 Task: Enable the topics to organize your records and discover knowledgeable people
Action: Mouse scrolled (389, 217) with delta (0, 0)
Screenshot: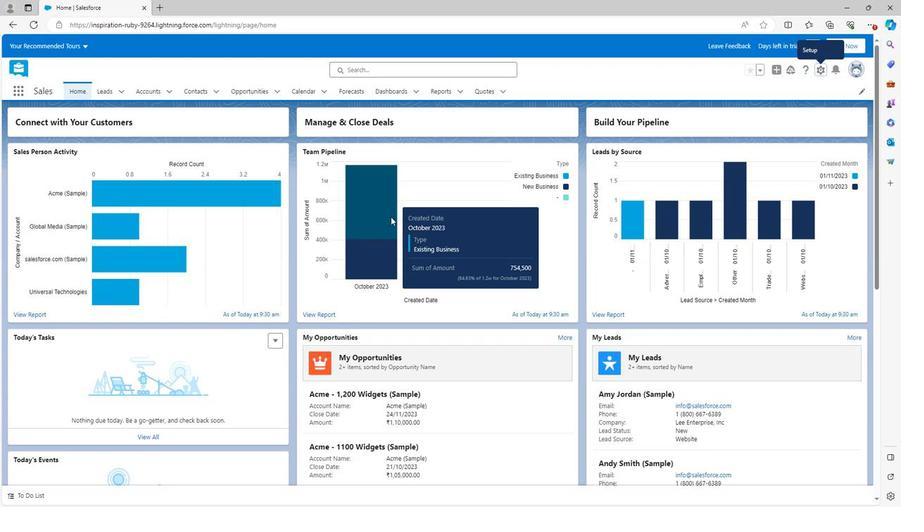 
Action: Mouse moved to (389, 218)
Screenshot: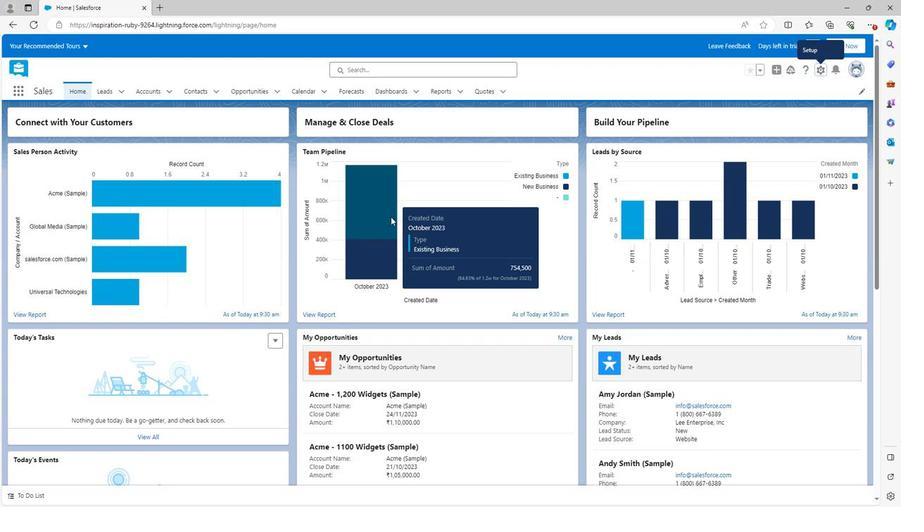 
Action: Mouse scrolled (389, 218) with delta (0, 0)
Screenshot: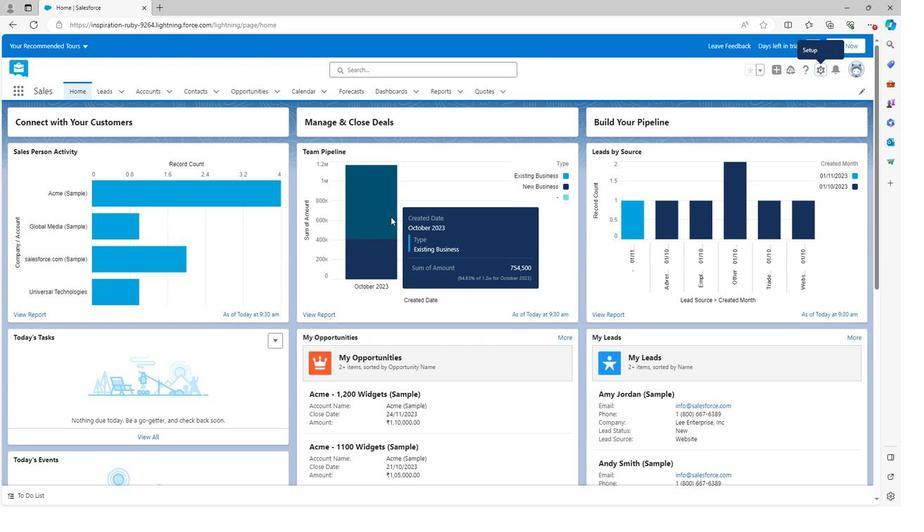 
Action: Mouse moved to (389, 219)
Screenshot: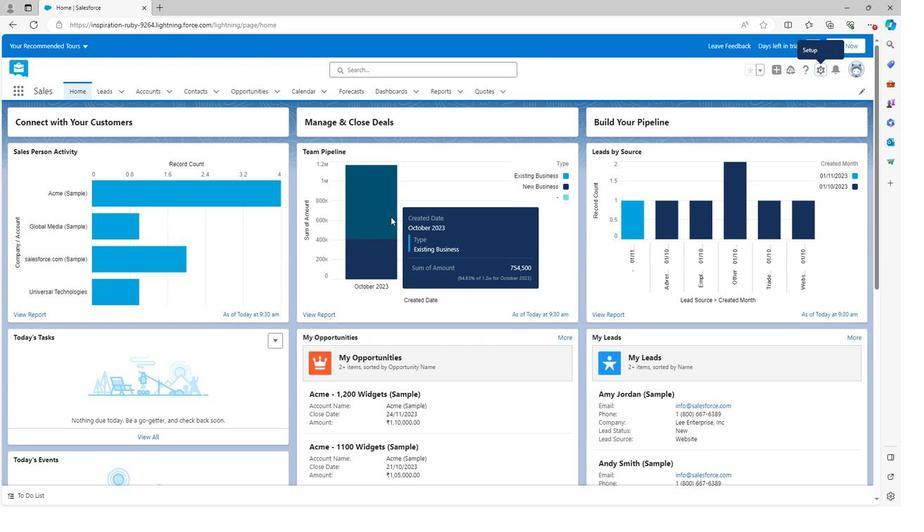 
Action: Mouse scrolled (389, 219) with delta (0, 0)
Screenshot: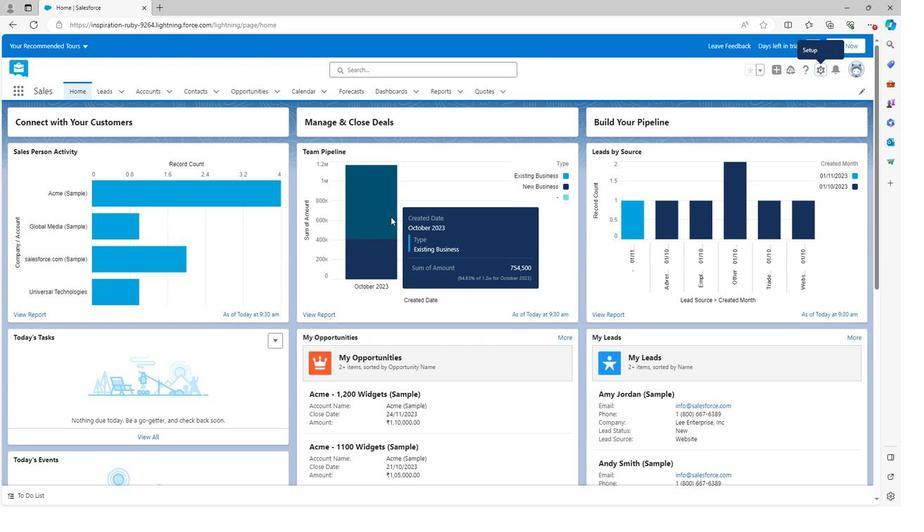 
Action: Mouse scrolled (389, 219) with delta (0, 0)
Screenshot: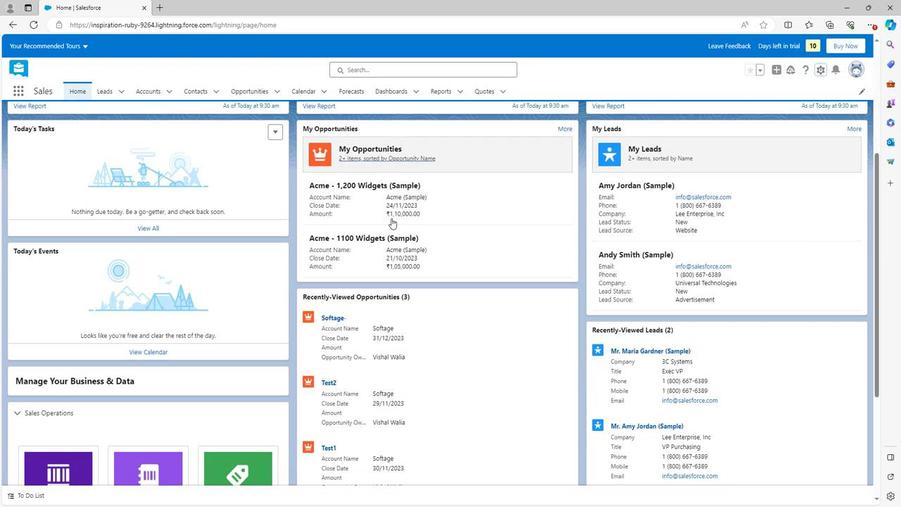 
Action: Mouse scrolled (389, 219) with delta (0, 0)
Screenshot: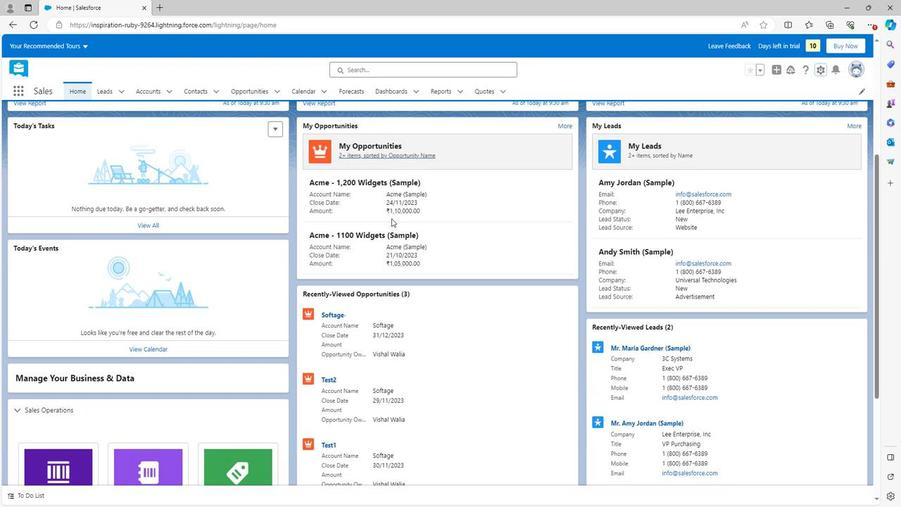 
Action: Mouse scrolled (389, 219) with delta (0, 0)
Screenshot: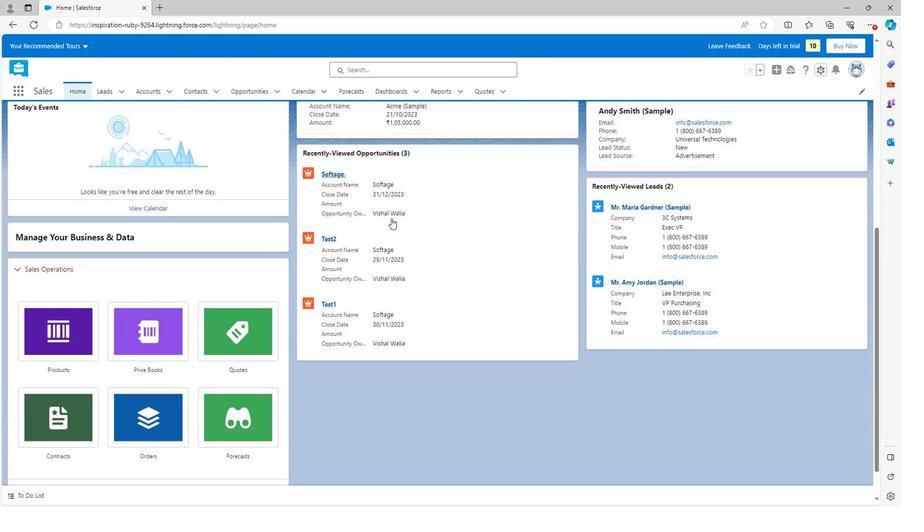 
Action: Mouse scrolled (389, 219) with delta (0, 0)
Screenshot: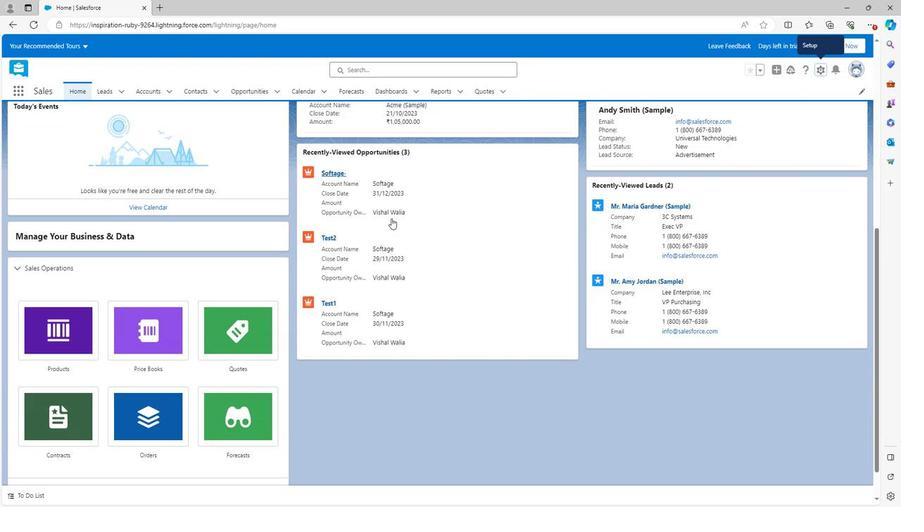 
Action: Mouse scrolled (389, 219) with delta (0, 0)
Screenshot: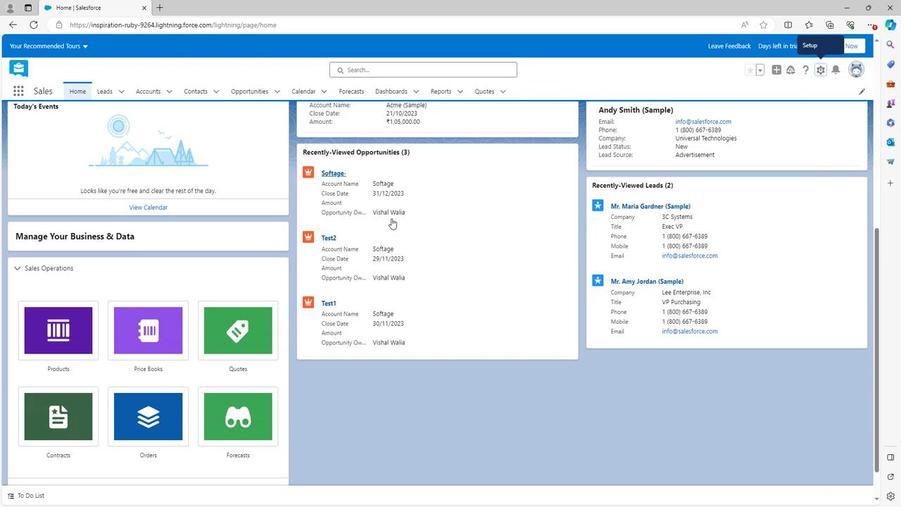 
Action: Mouse scrolled (389, 219) with delta (0, 0)
Screenshot: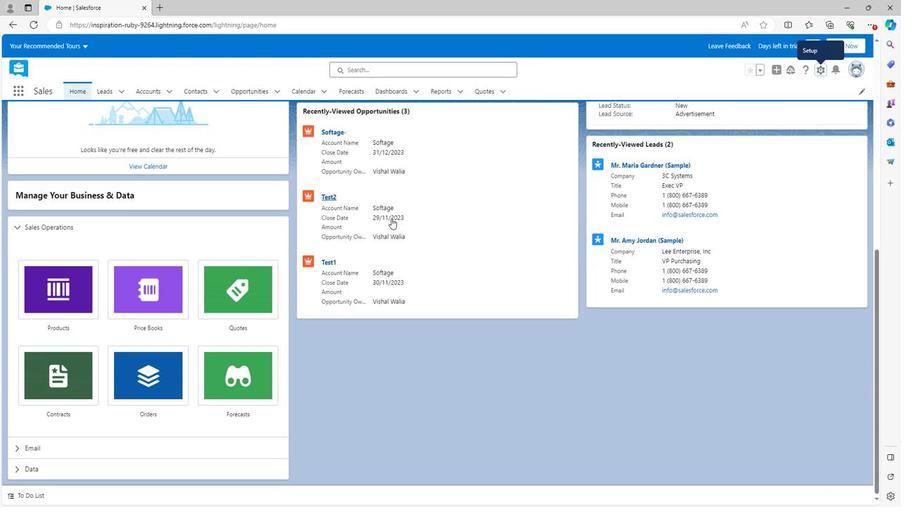 
Action: Mouse scrolled (389, 219) with delta (0, 0)
Screenshot: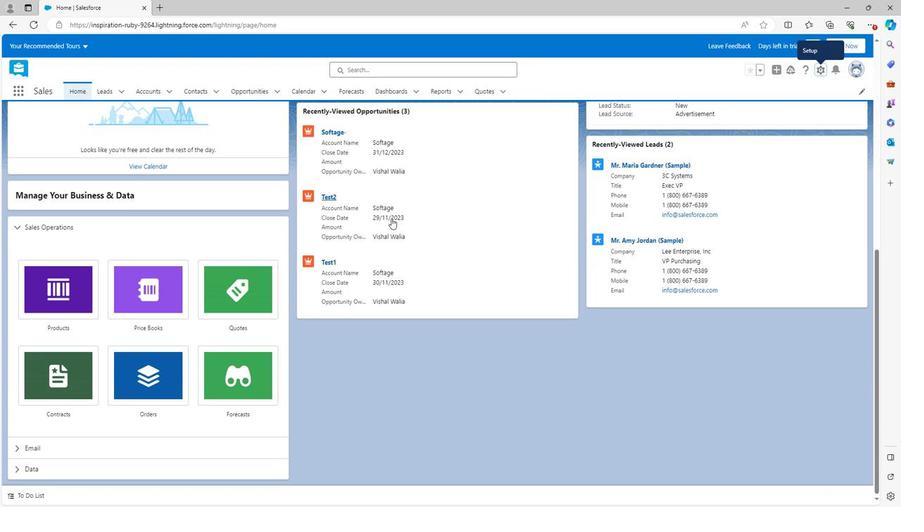 
Action: Mouse scrolled (389, 219) with delta (0, 0)
Screenshot: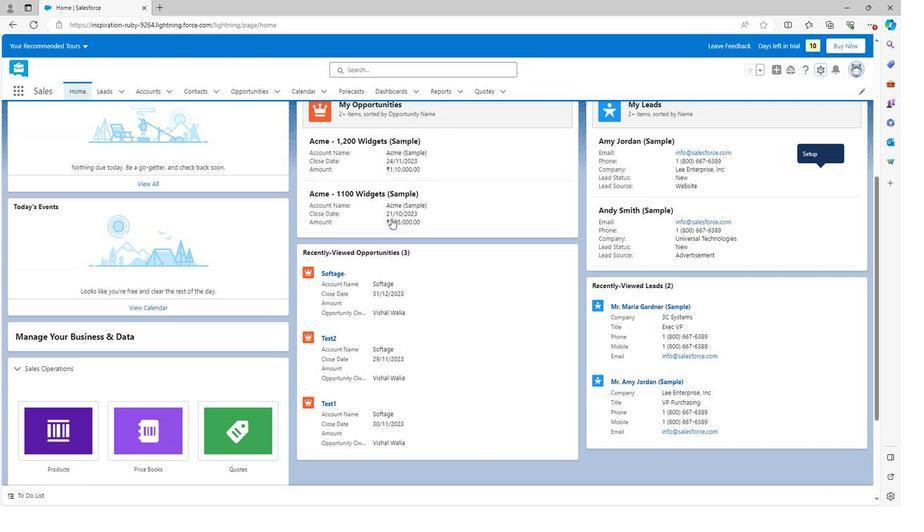 
Action: Mouse scrolled (389, 219) with delta (0, 0)
Screenshot: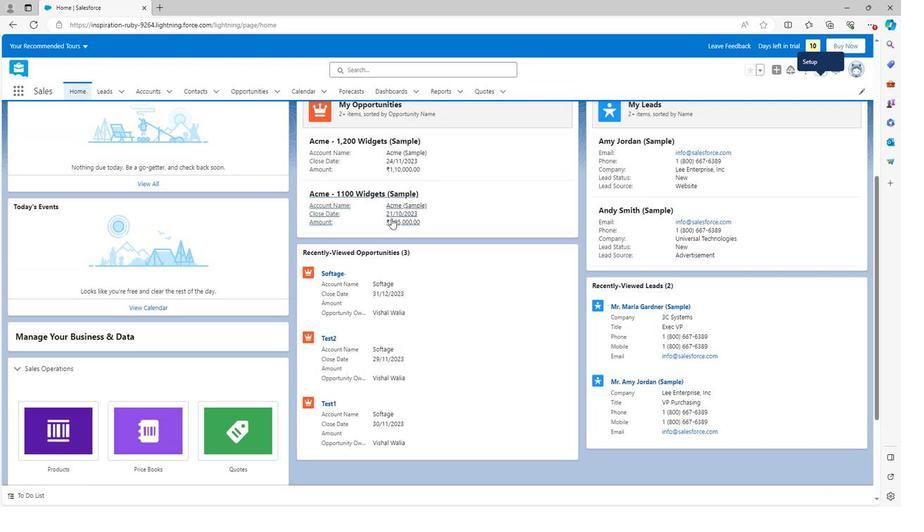 
Action: Mouse scrolled (389, 219) with delta (0, 0)
Screenshot: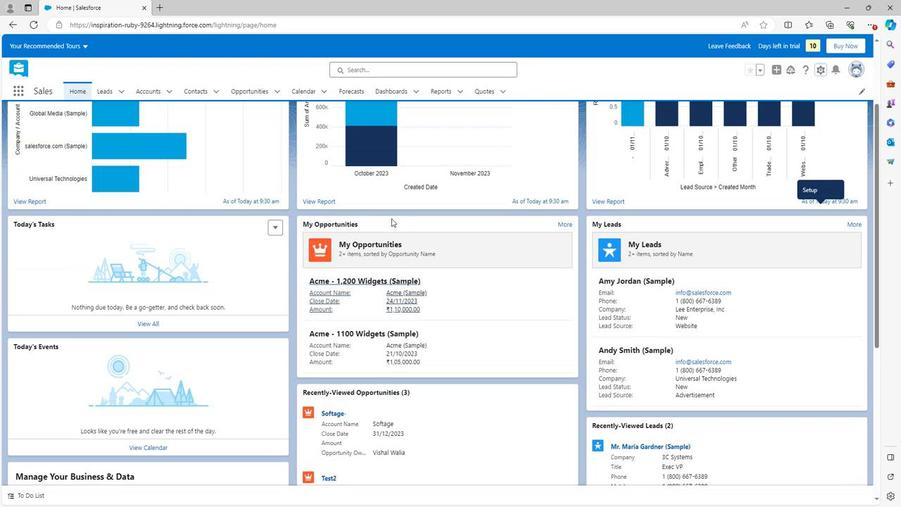 
Action: Mouse scrolled (389, 219) with delta (0, 0)
Screenshot: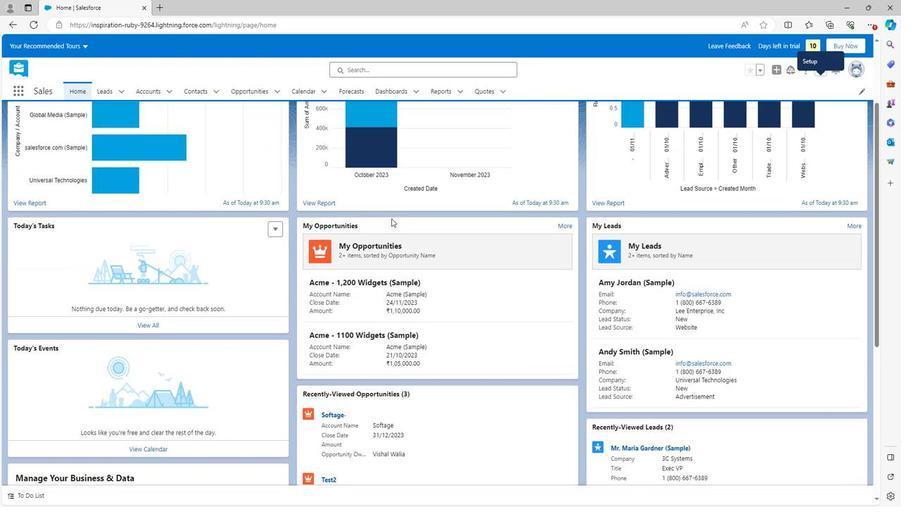 
Action: Mouse scrolled (389, 219) with delta (0, 0)
Screenshot: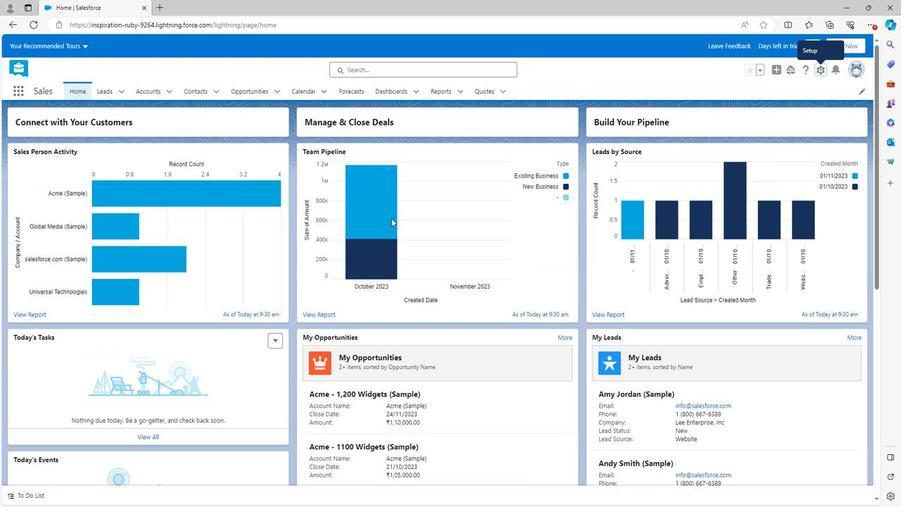 
Action: Mouse scrolled (389, 219) with delta (0, 0)
Screenshot: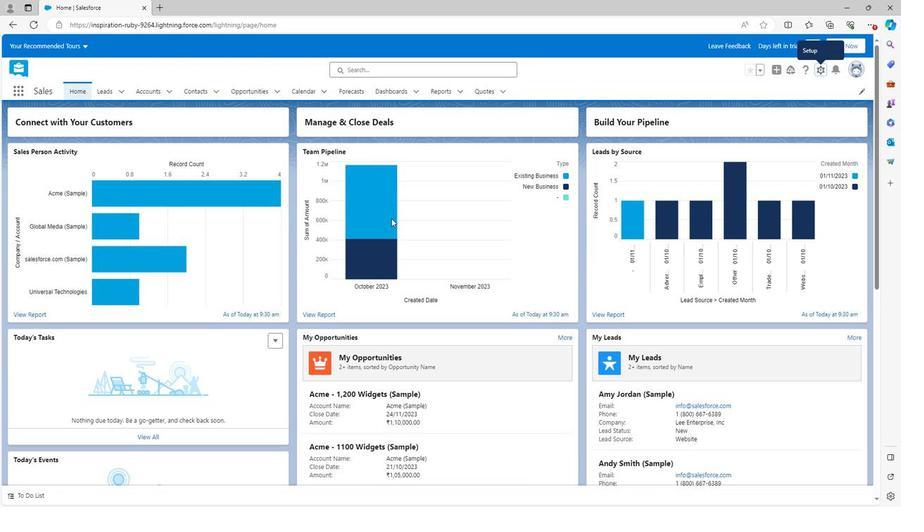 
Action: Mouse scrolled (389, 219) with delta (0, 0)
Screenshot: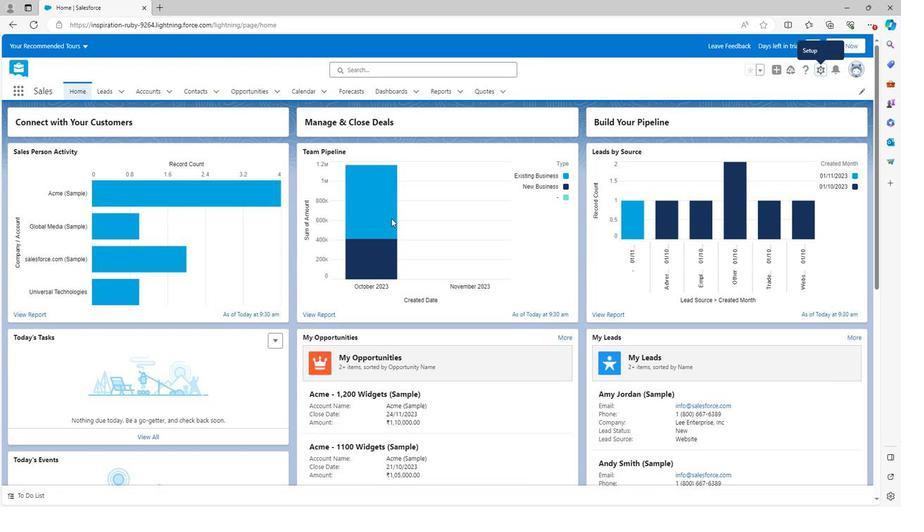 
Action: Mouse moved to (512, 290)
Screenshot: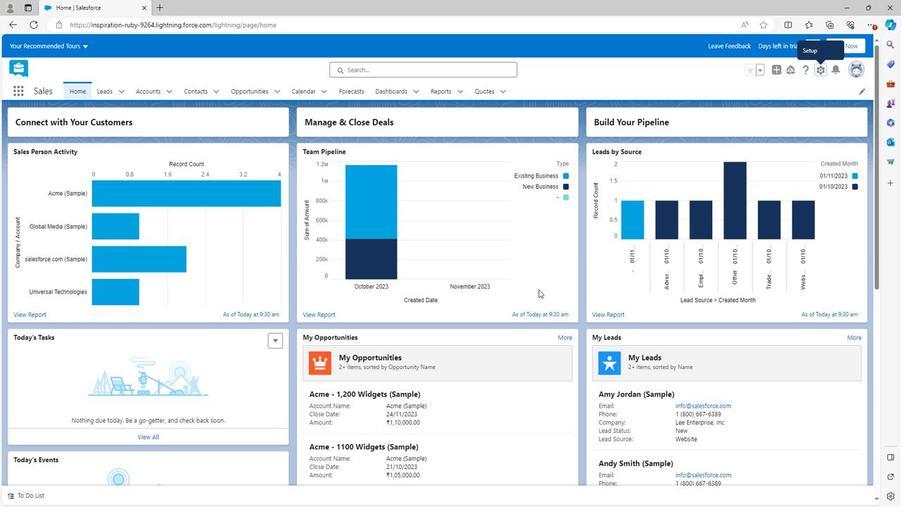 
Action: Mouse scrolled (512, 290) with delta (0, 0)
Screenshot: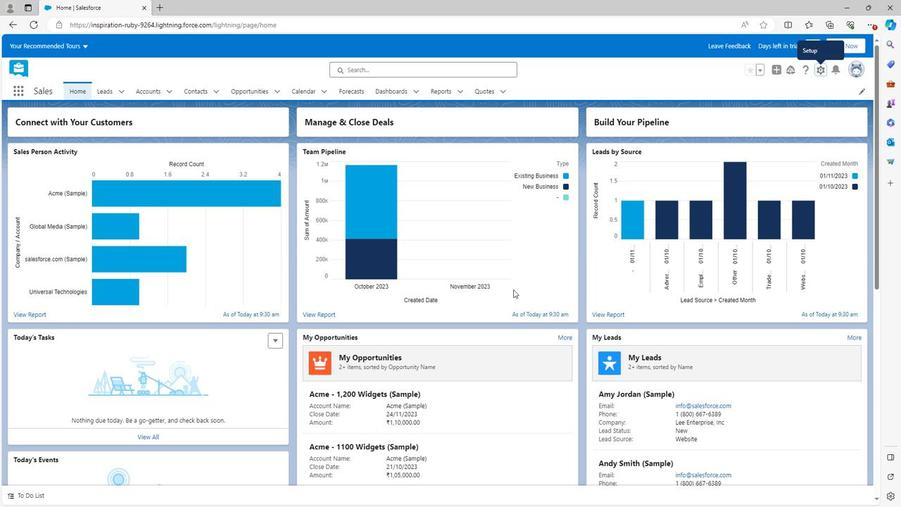 
Action: Mouse moved to (512, 291)
Screenshot: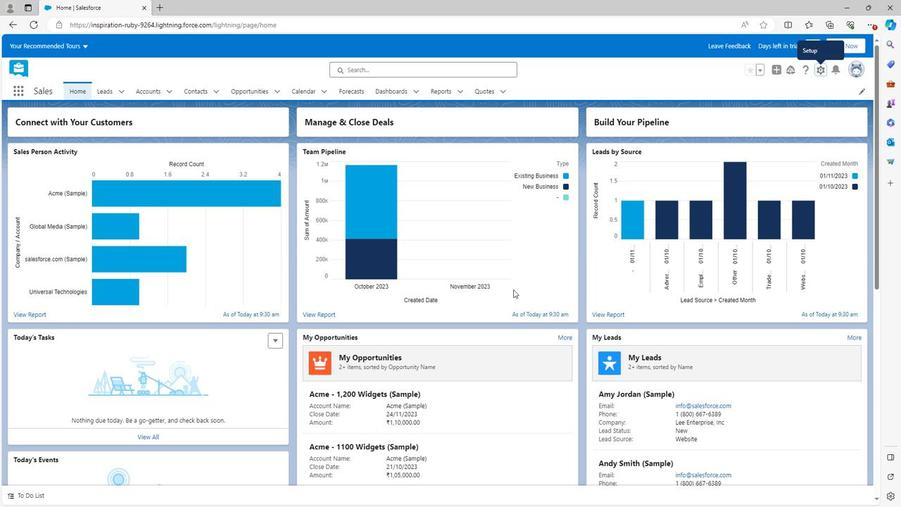 
Action: Mouse scrolled (512, 290) with delta (0, 0)
Screenshot: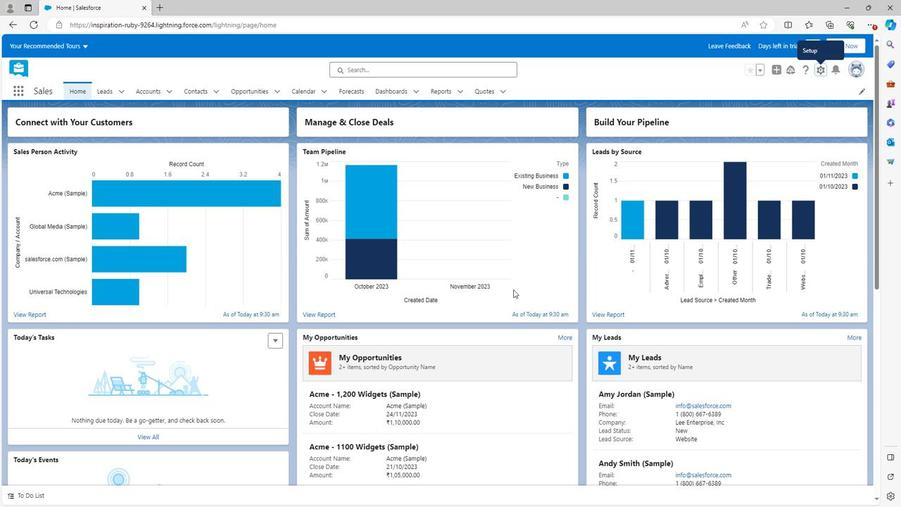 
Action: Mouse moved to (512, 291)
Screenshot: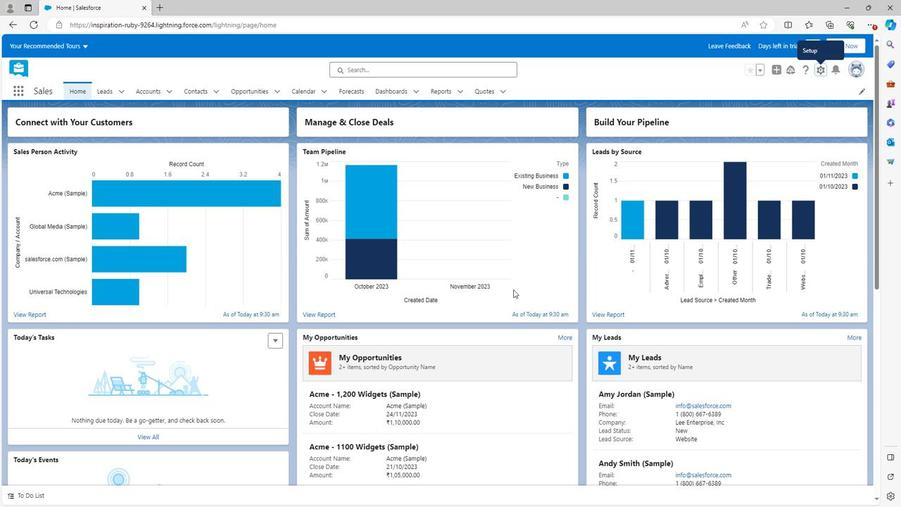 
Action: Mouse scrolled (512, 291) with delta (0, 0)
Screenshot: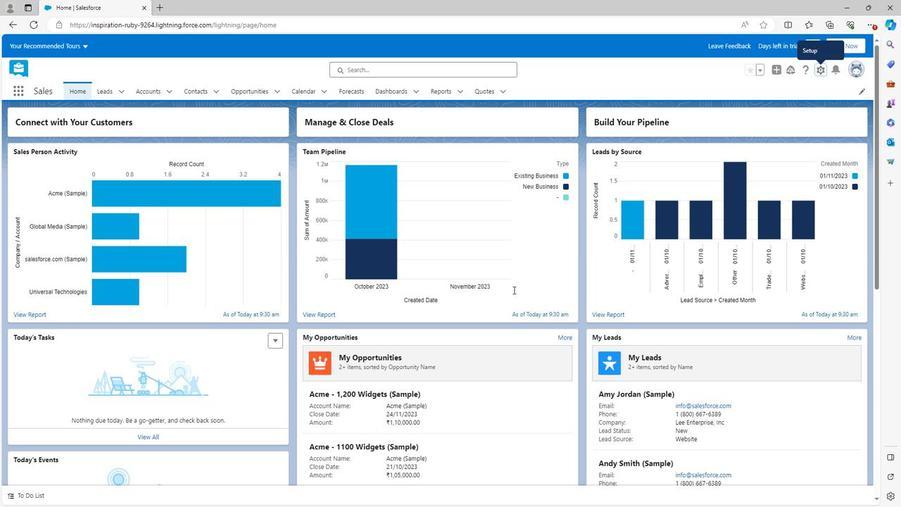 
Action: Mouse moved to (820, 152)
Screenshot: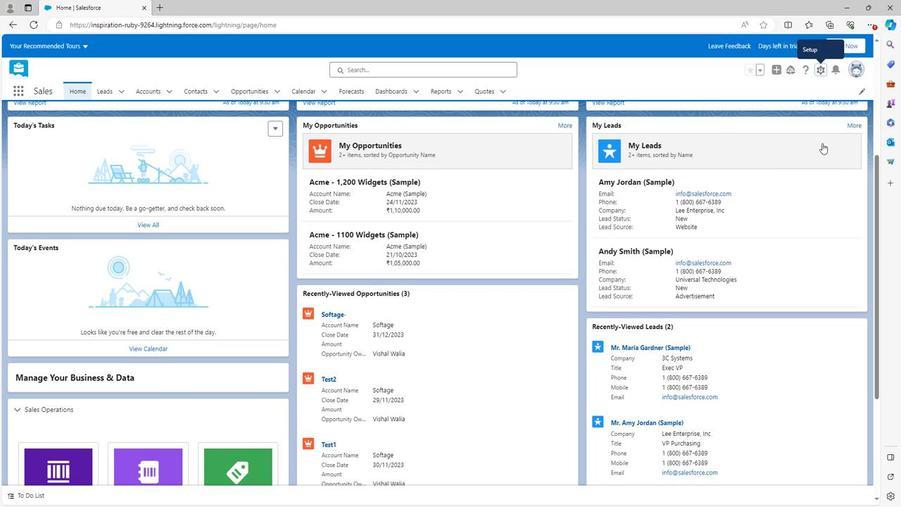 
Action: Mouse scrolled (820, 152) with delta (0, 0)
Screenshot: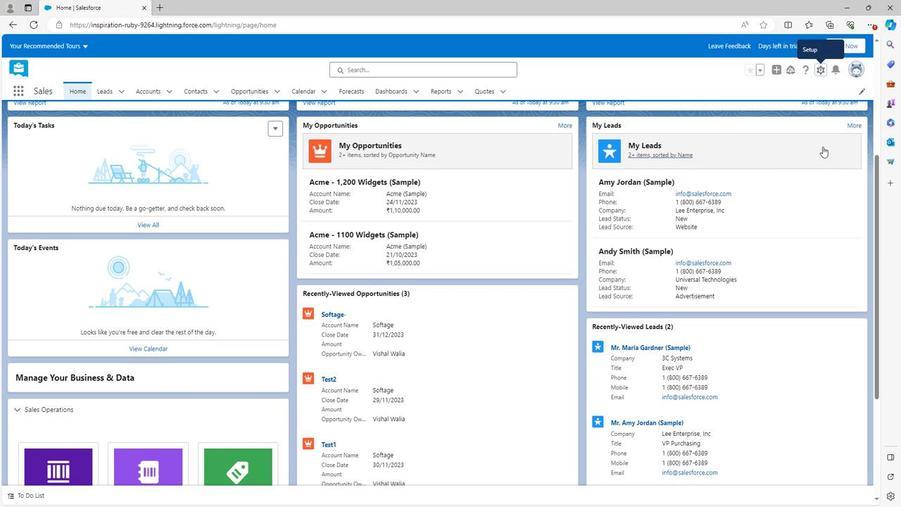 
Action: Mouse scrolled (820, 152) with delta (0, 0)
Screenshot: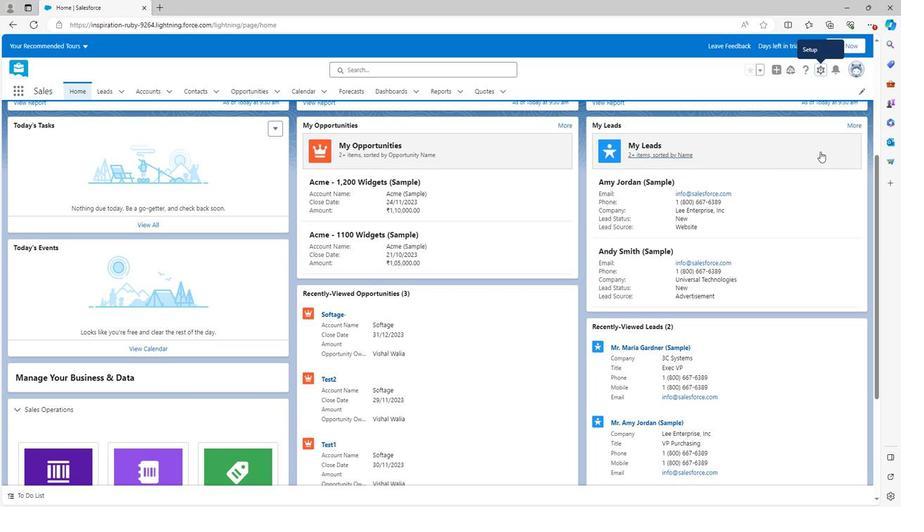 
Action: Mouse moved to (819, 152)
Screenshot: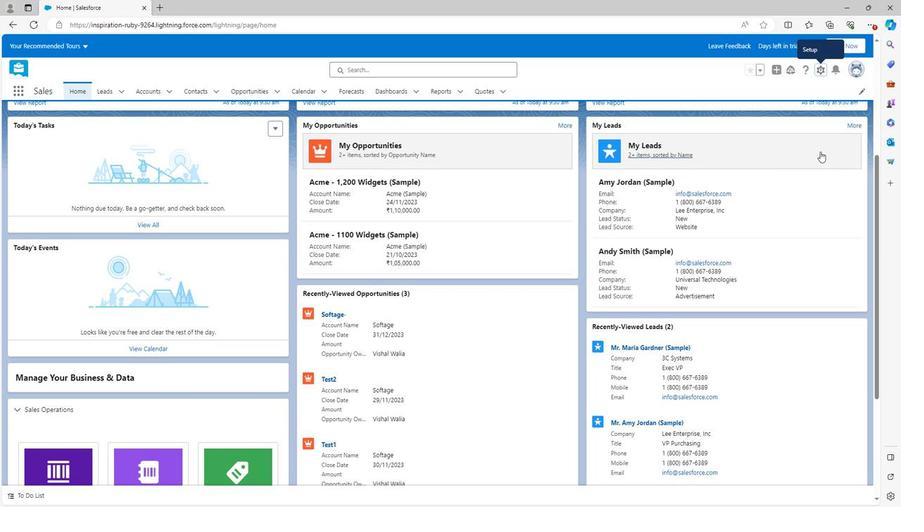
Action: Mouse scrolled (819, 152) with delta (0, 0)
Screenshot: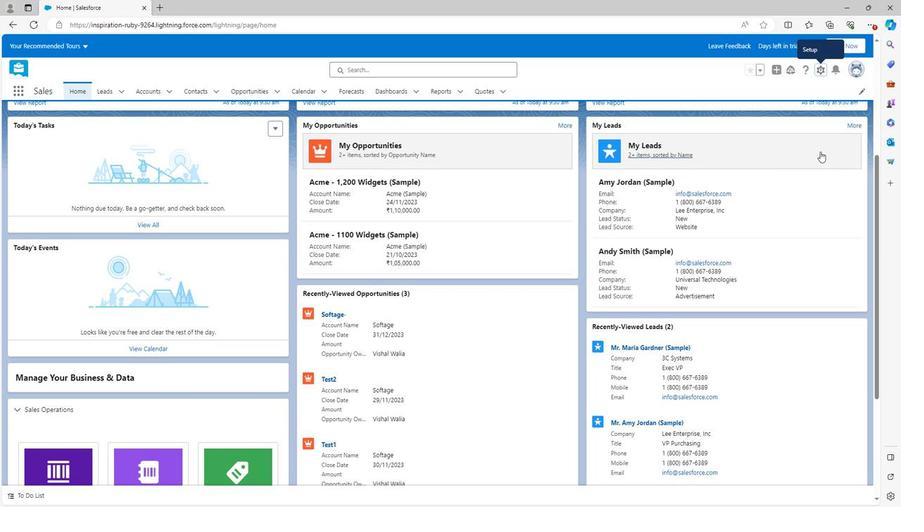 
Action: Mouse moved to (818, 152)
Screenshot: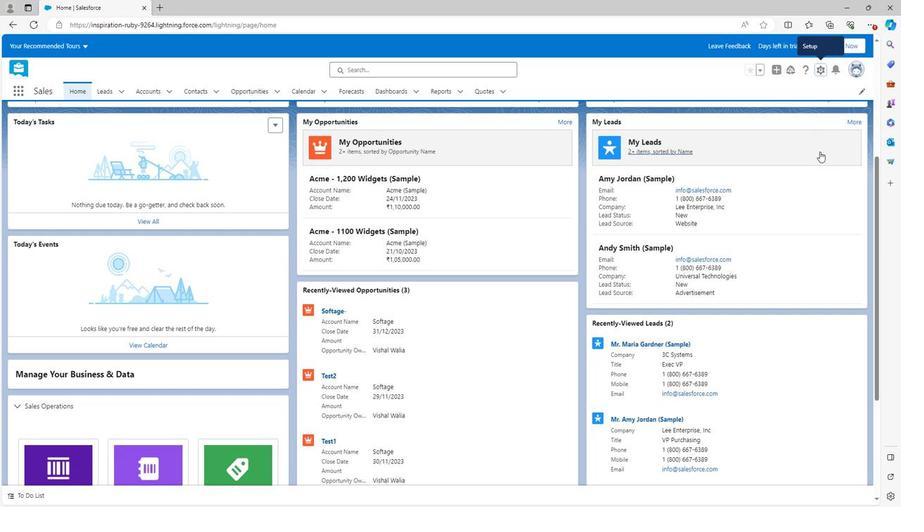 
Action: Mouse scrolled (818, 152) with delta (0, 0)
Screenshot: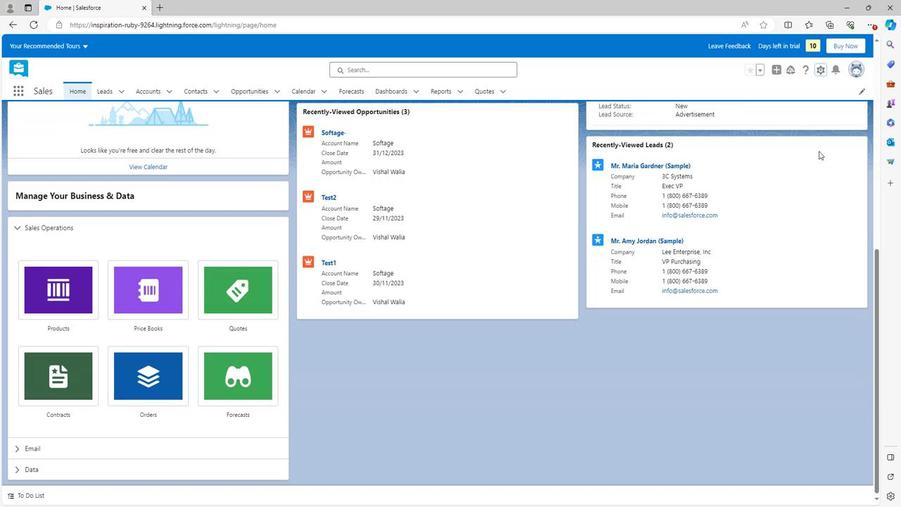 
Action: Mouse scrolled (818, 152) with delta (0, 0)
Screenshot: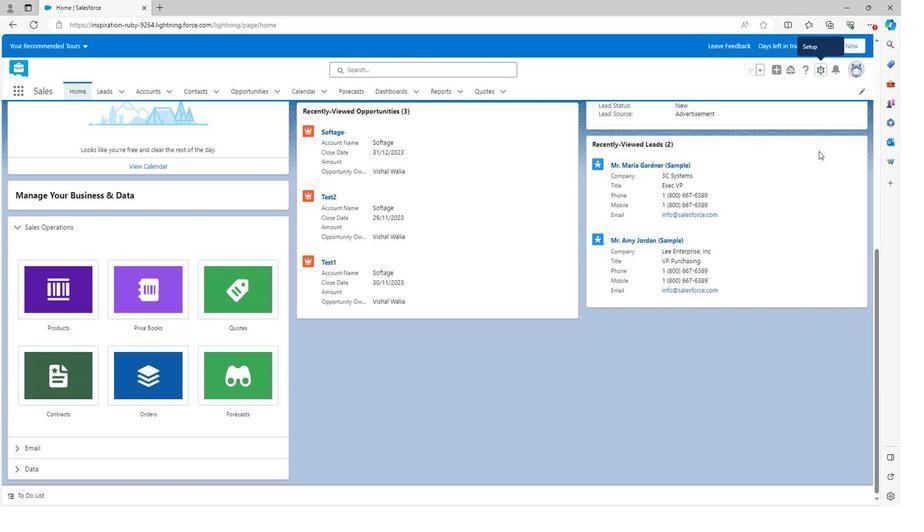 
Action: Mouse scrolled (818, 152) with delta (0, 0)
Screenshot: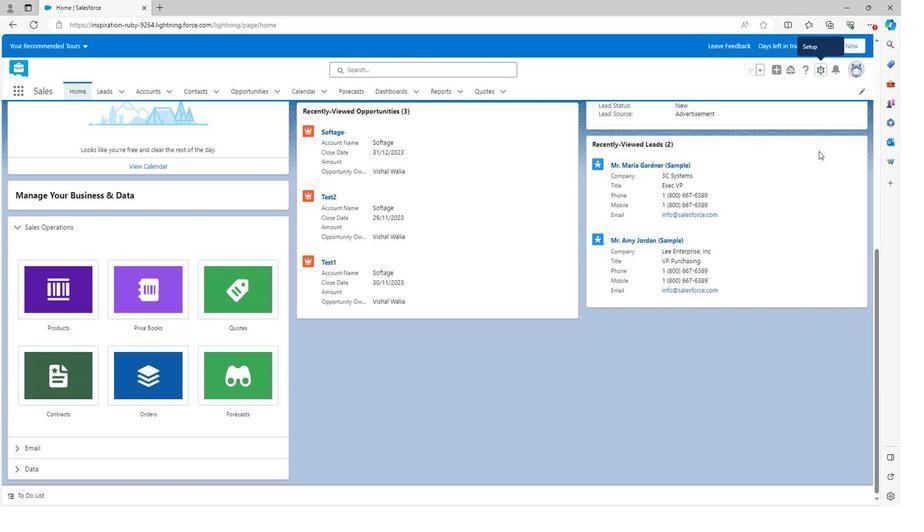 
Action: Mouse scrolled (818, 152) with delta (0, 0)
Screenshot: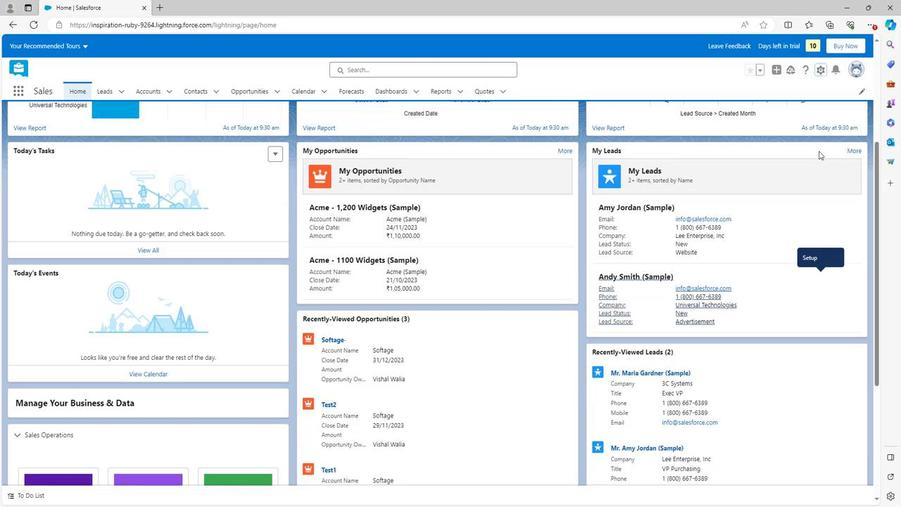 
Action: Mouse scrolled (818, 152) with delta (0, 0)
Screenshot: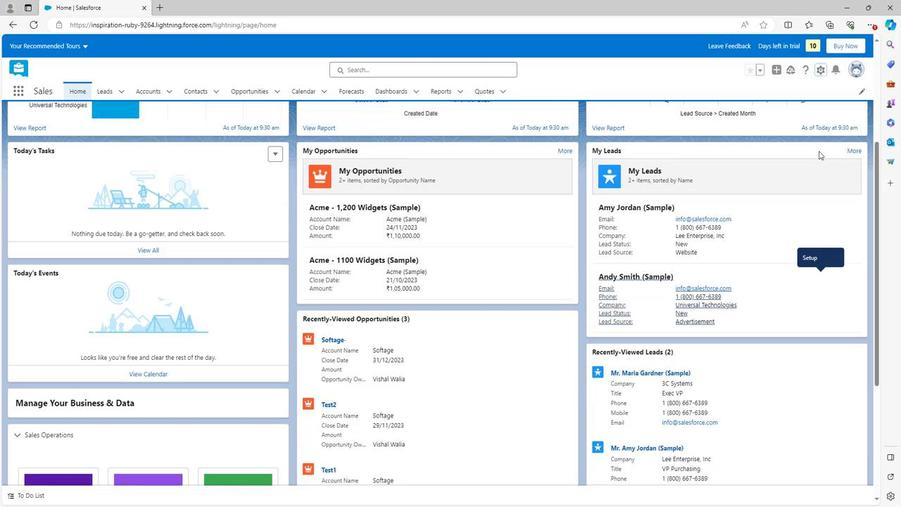 
Action: Mouse moved to (818, 152)
Screenshot: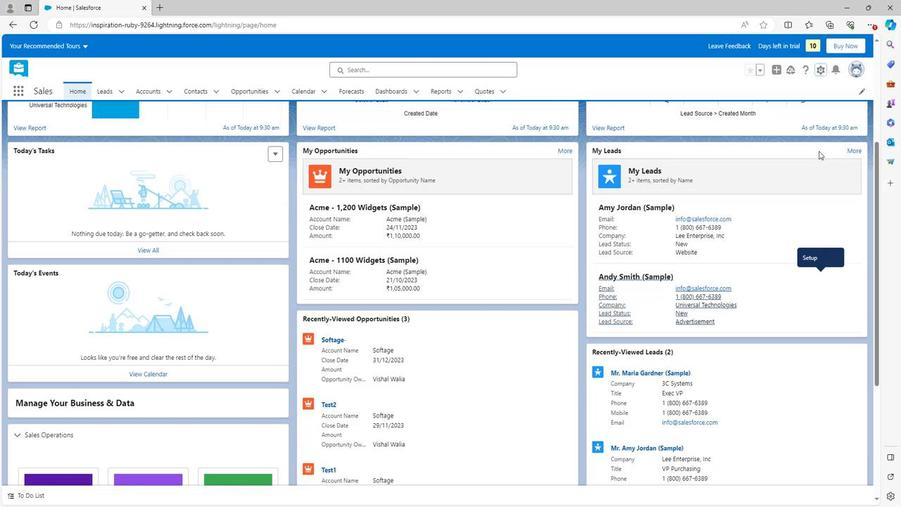 
Action: Mouse scrolled (818, 152) with delta (0, 0)
Screenshot: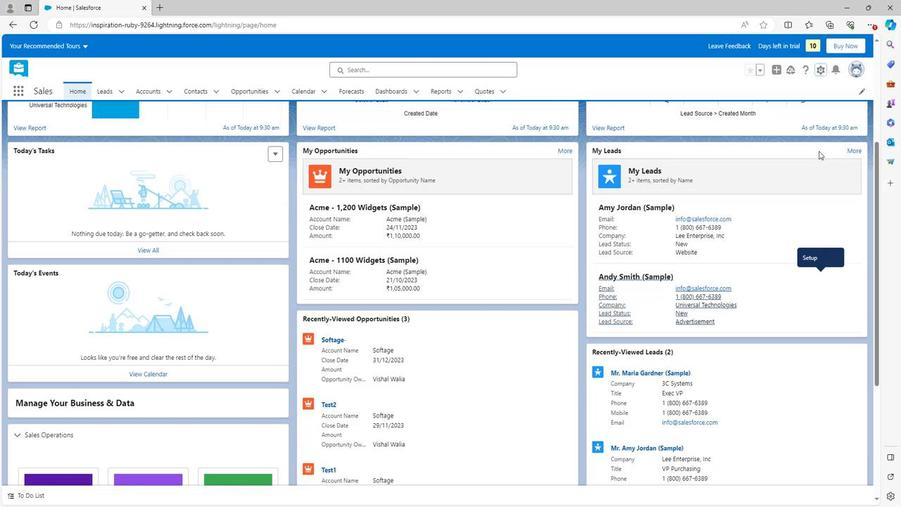 
Action: Mouse moved to (822, 71)
Screenshot: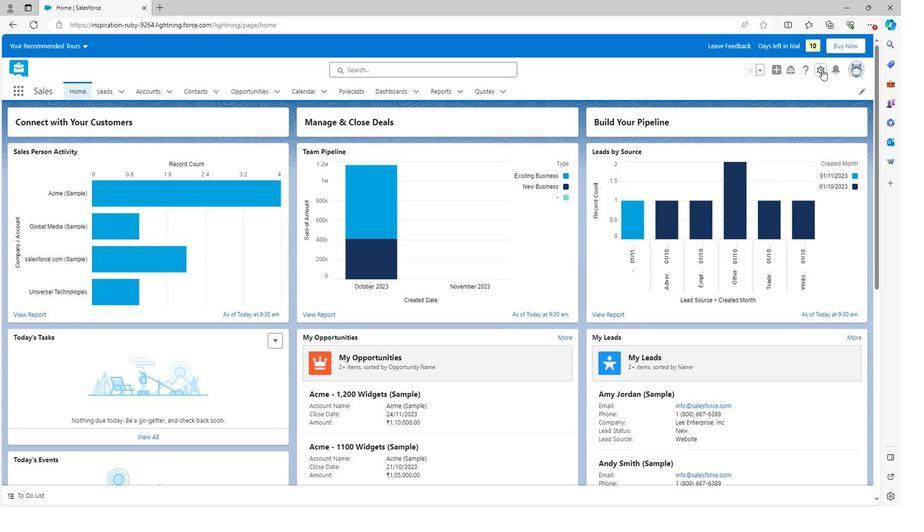 
Action: Mouse pressed left at (822, 71)
Screenshot: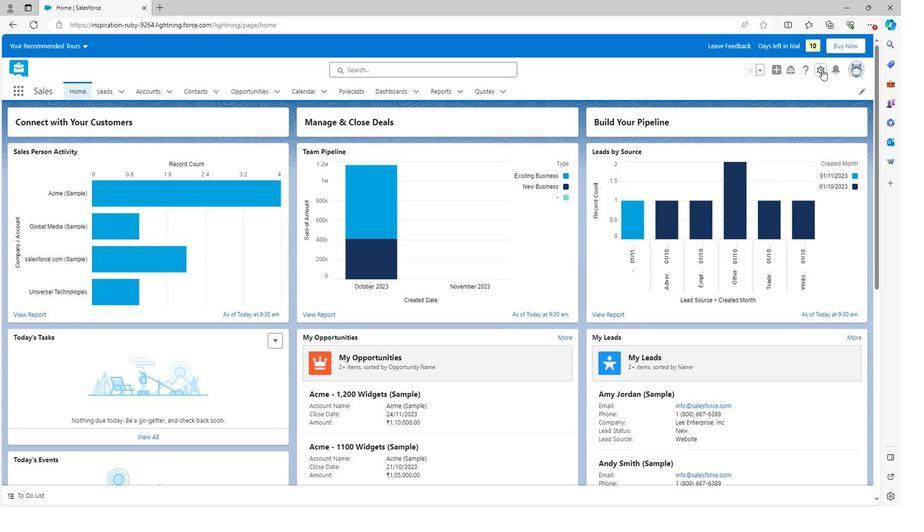 
Action: Mouse moved to (792, 96)
Screenshot: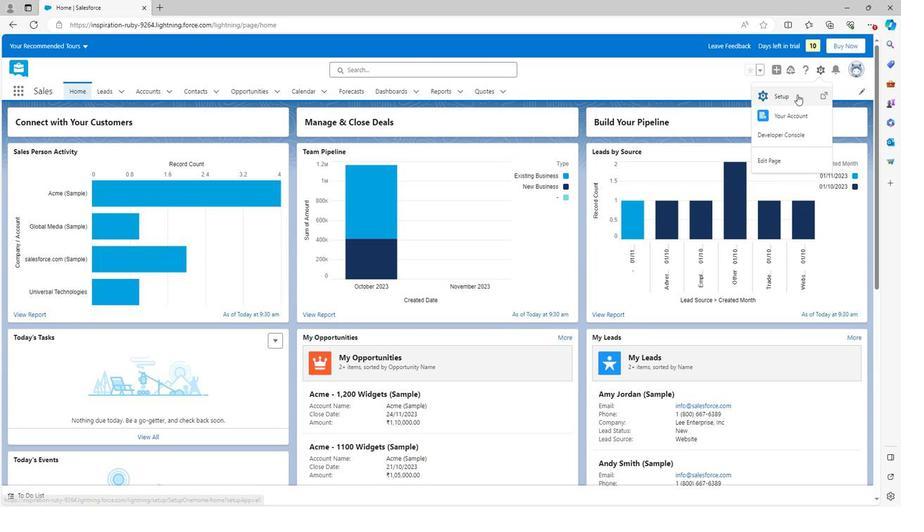 
Action: Mouse pressed left at (792, 96)
Screenshot: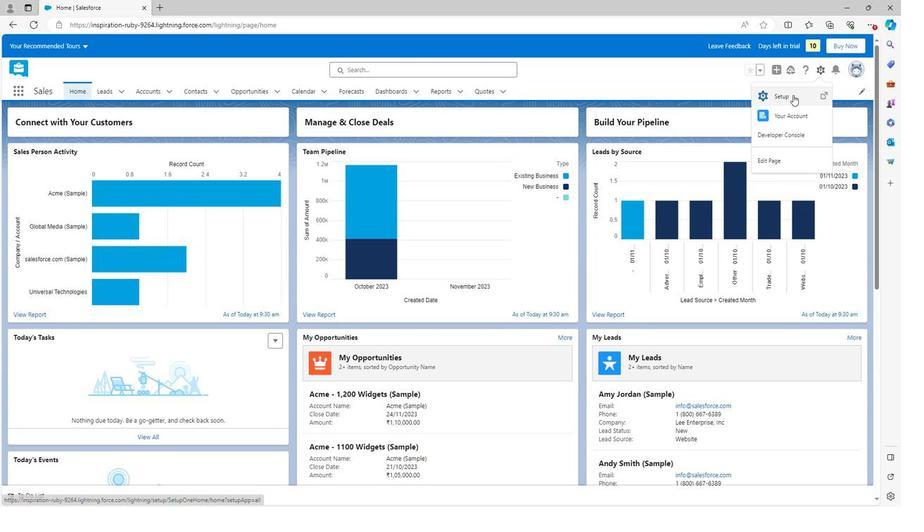 
Action: Mouse moved to (4, 369)
Screenshot: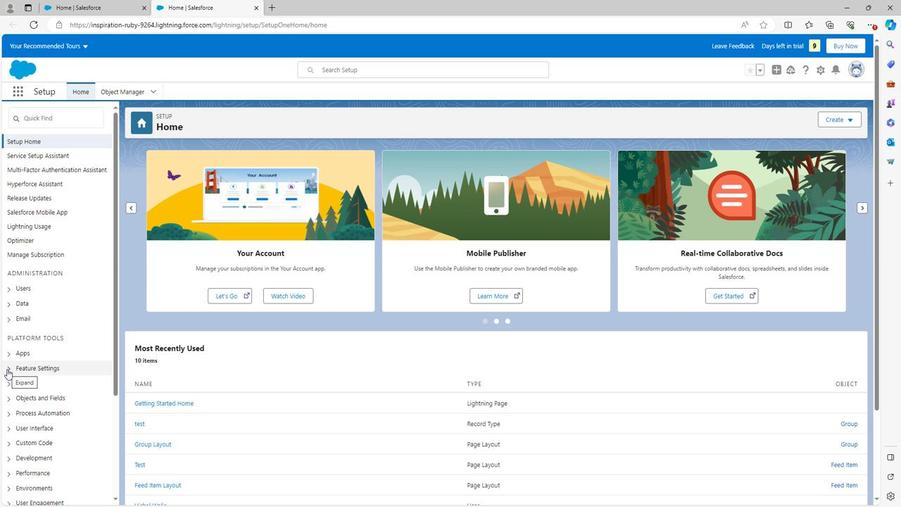 
Action: Mouse pressed left at (4, 369)
Screenshot: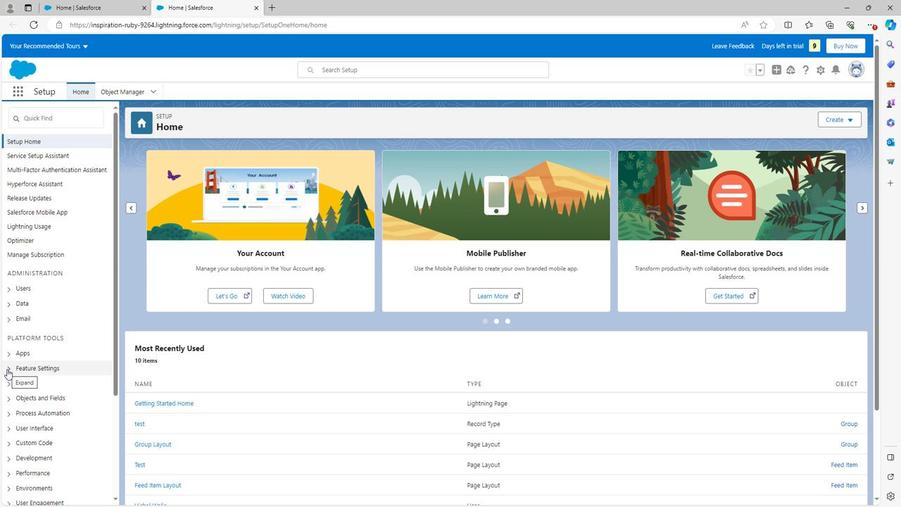 
Action: Mouse moved to (9, 368)
Screenshot: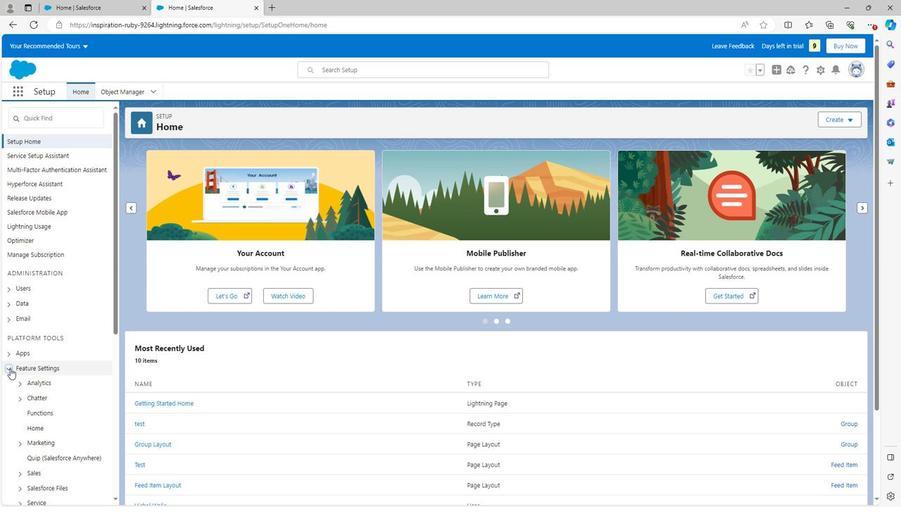 
Action: Mouse scrolled (9, 368) with delta (0, 0)
Screenshot: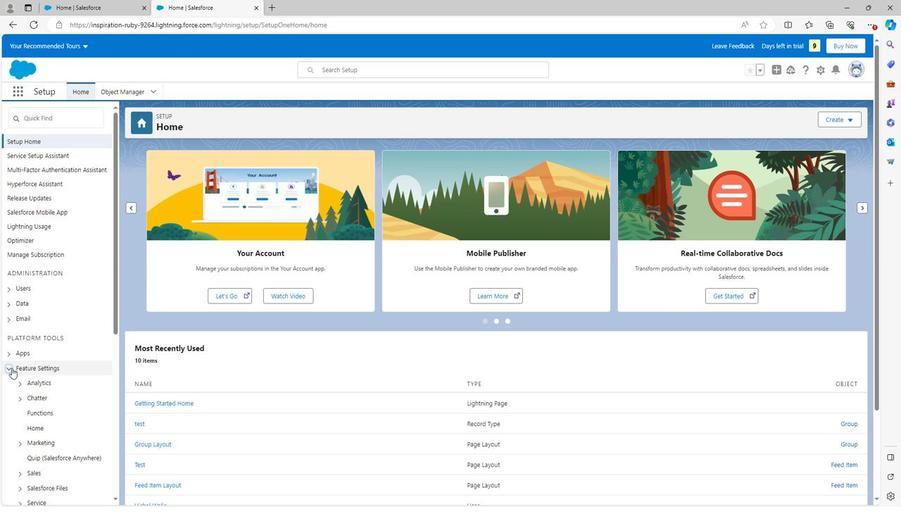 
Action: Mouse scrolled (9, 368) with delta (0, 0)
Screenshot: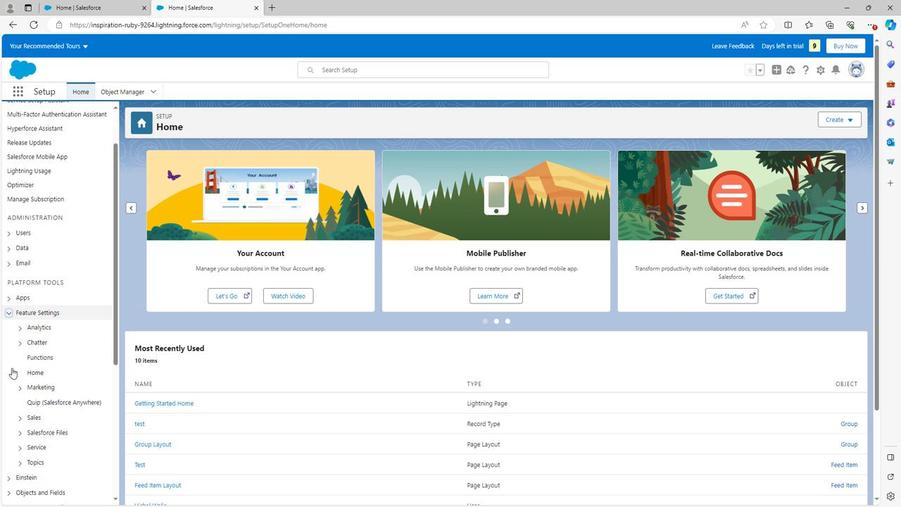 
Action: Mouse scrolled (9, 368) with delta (0, 0)
Screenshot: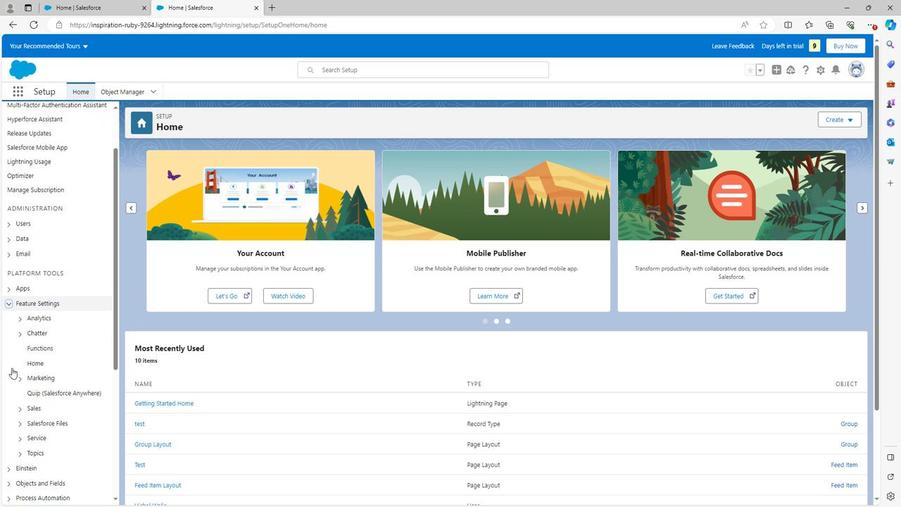 
Action: Mouse moved to (17, 323)
Screenshot: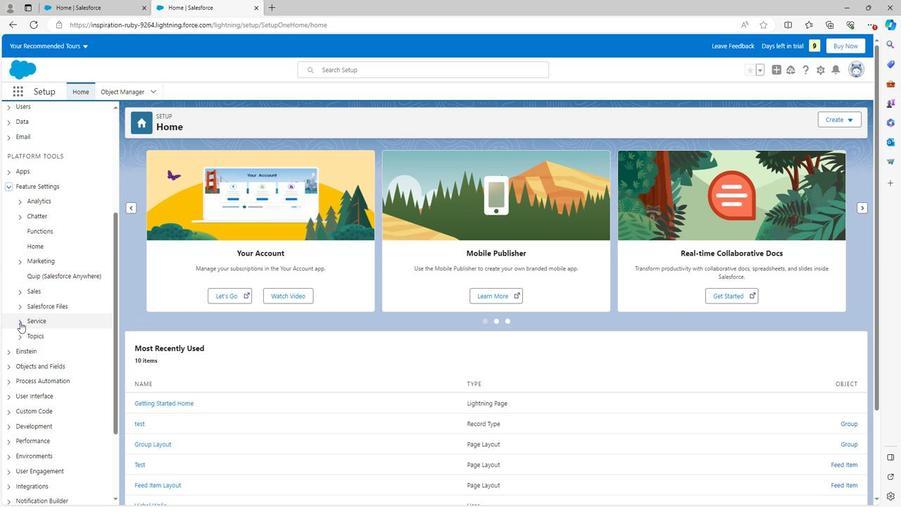 
Action: Mouse pressed left at (17, 323)
Screenshot: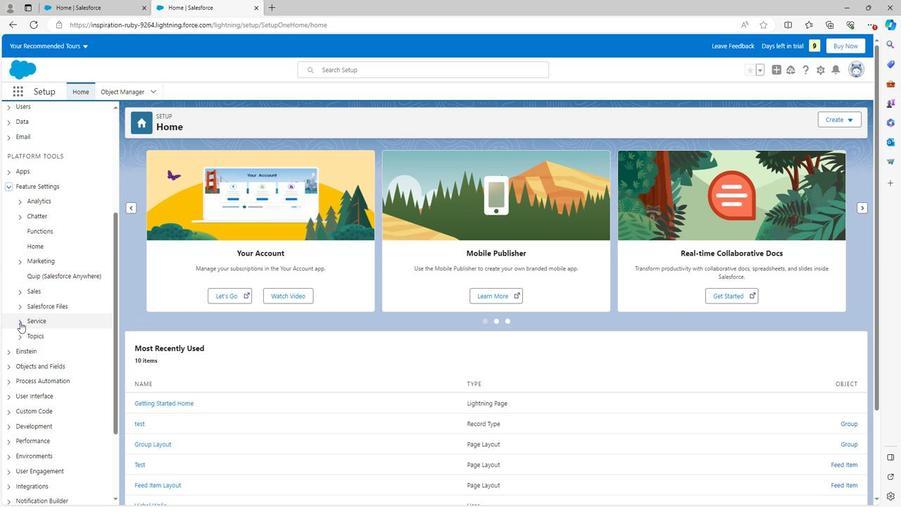 
Action: Mouse moved to (33, 384)
Screenshot: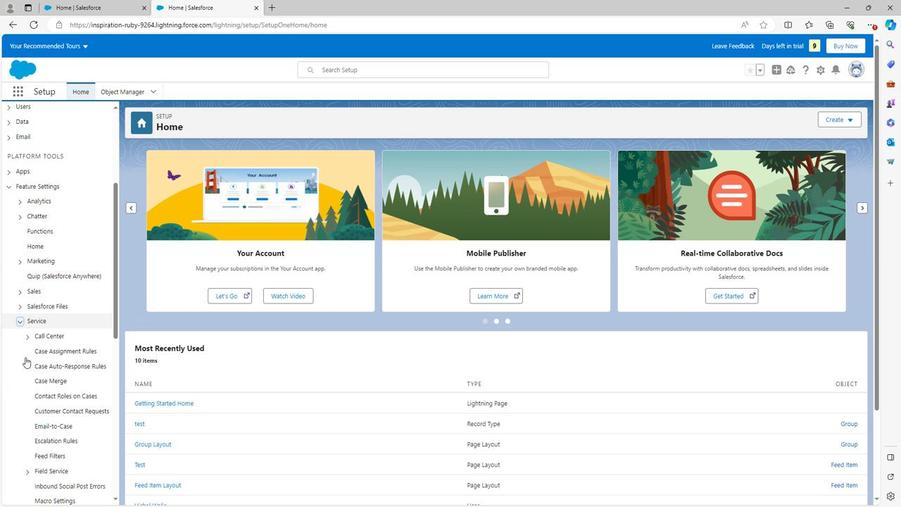 
Action: Mouse scrolled (33, 383) with delta (0, 0)
Screenshot: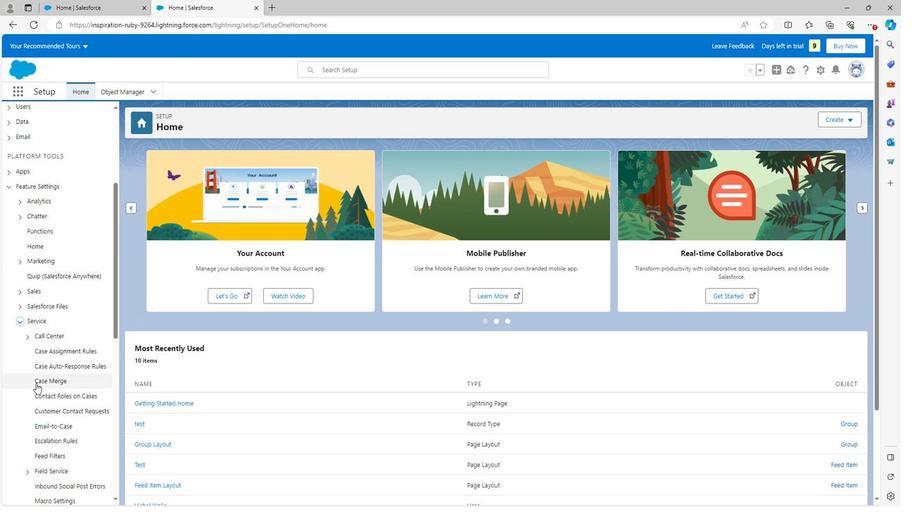 
Action: Mouse scrolled (33, 383) with delta (0, 0)
Screenshot: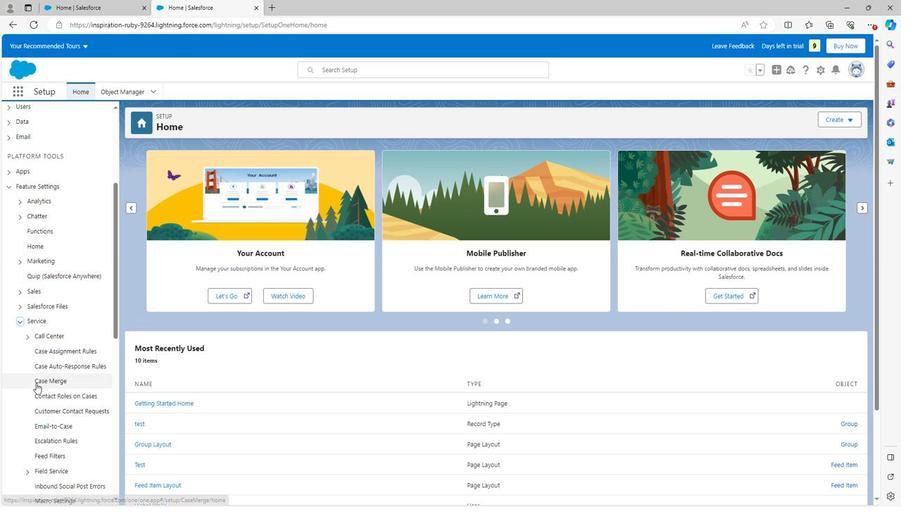 
Action: Mouse scrolled (33, 383) with delta (0, 0)
Screenshot: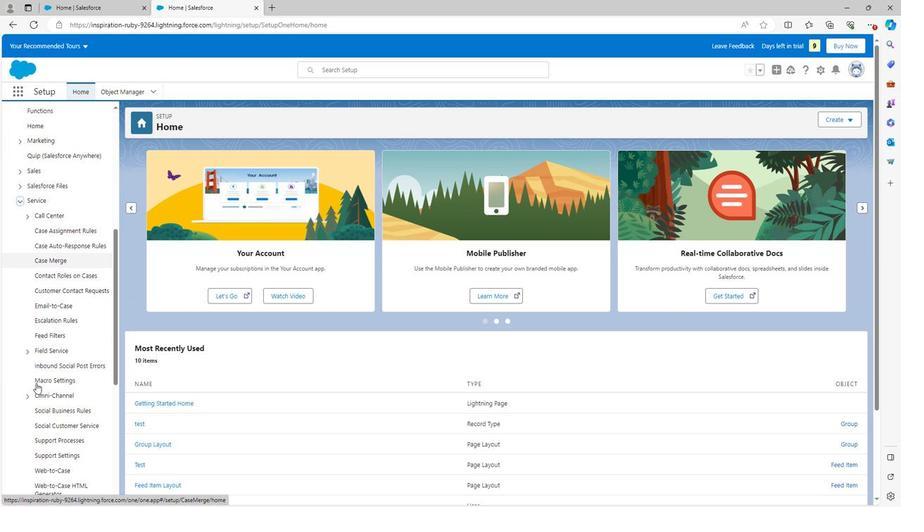 
Action: Mouse moved to (33, 384)
Screenshot: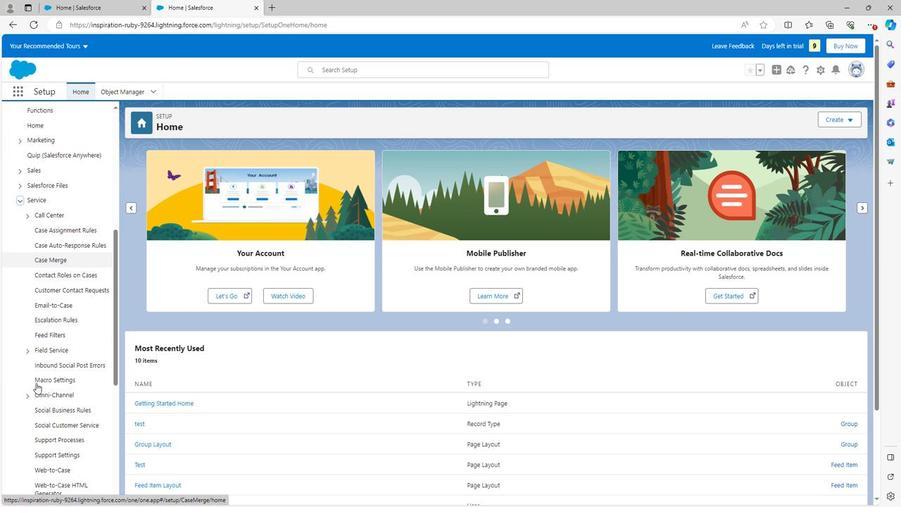 
Action: Mouse scrolled (33, 384) with delta (0, 0)
Screenshot: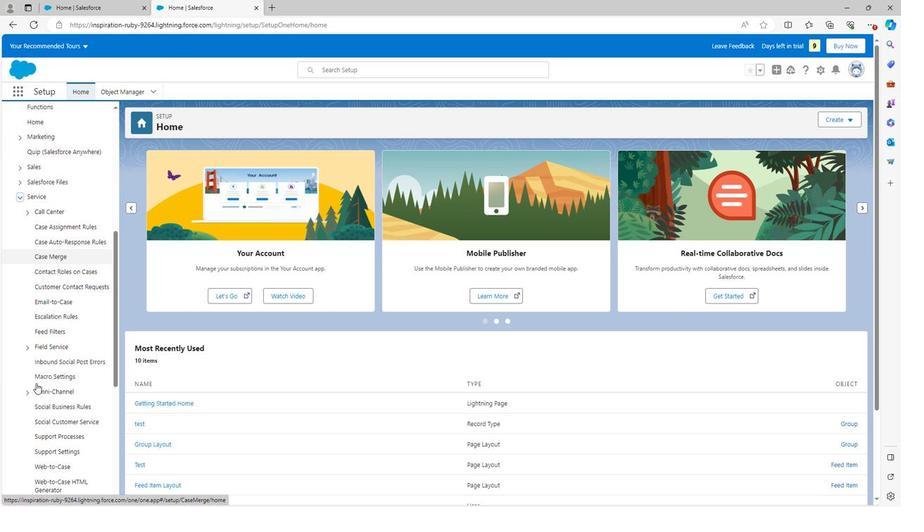
Action: Mouse scrolled (33, 384) with delta (0, 0)
Screenshot: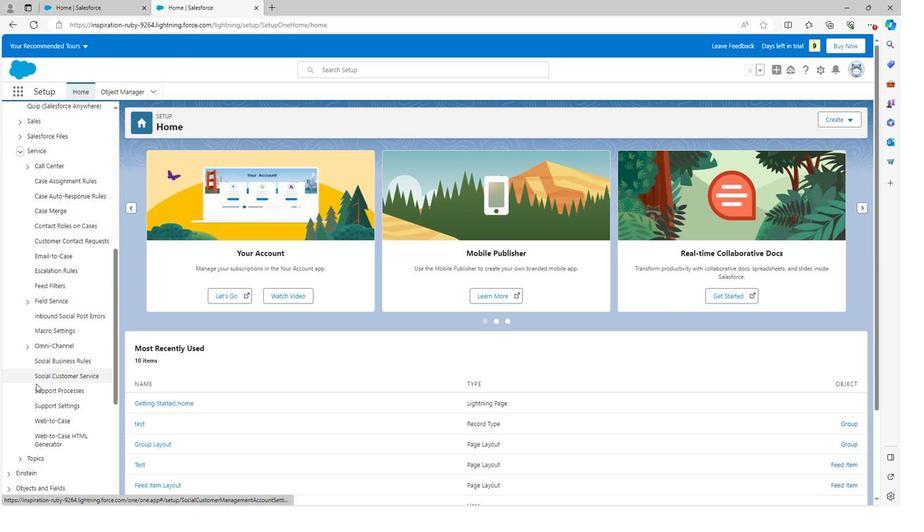 
Action: Mouse moved to (35, 371)
Screenshot: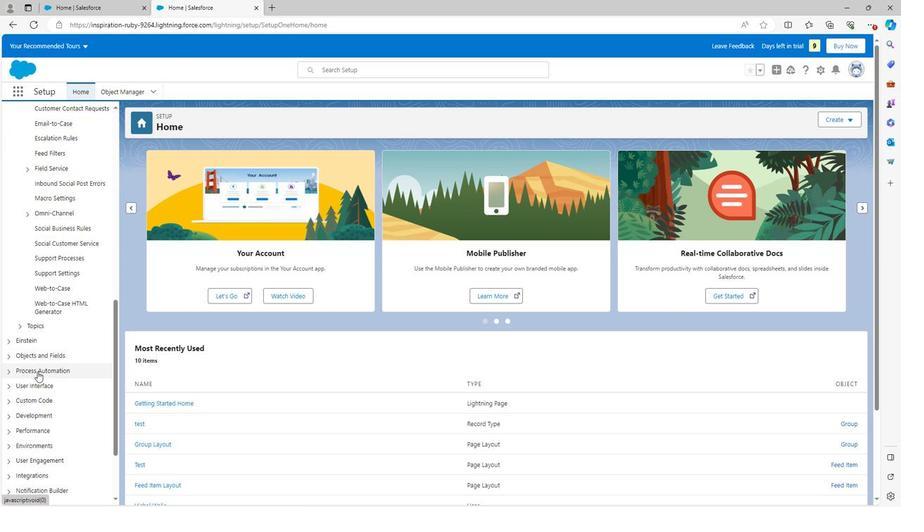 
Action: Mouse scrolled (35, 371) with delta (0, 0)
Screenshot: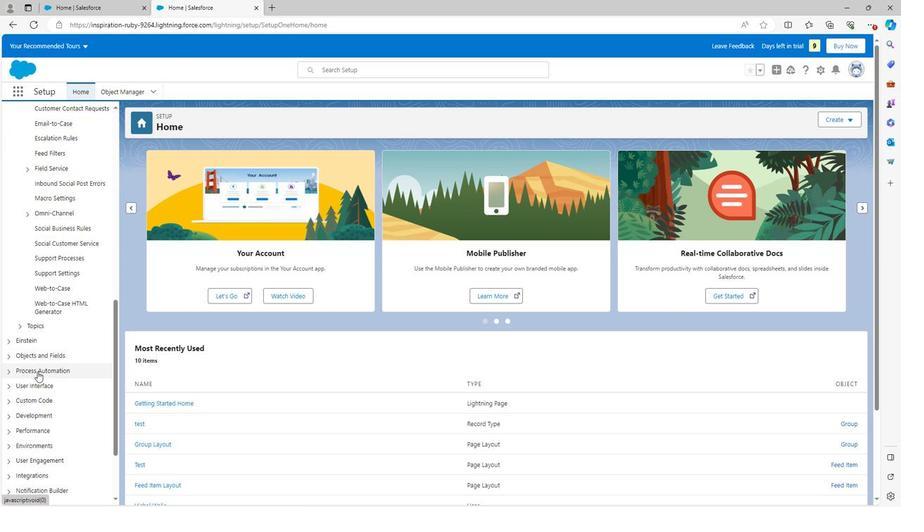 
Action: Mouse moved to (36, 365)
Screenshot: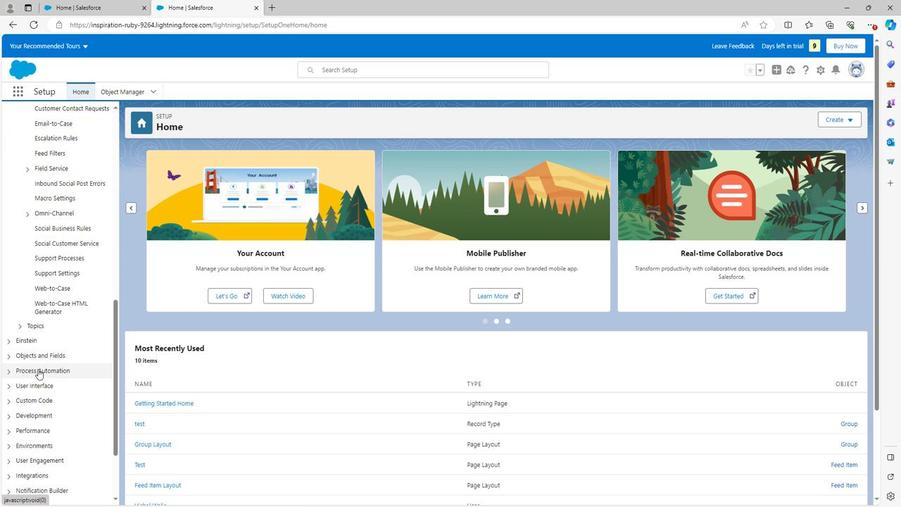
Action: Mouse scrolled (36, 366) with delta (0, 0)
Screenshot: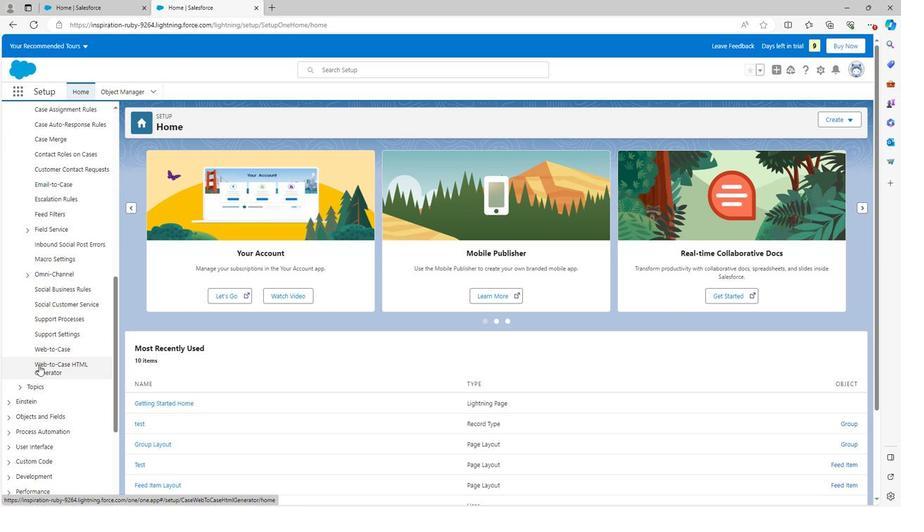 
Action: Mouse scrolled (36, 366) with delta (0, 0)
Screenshot: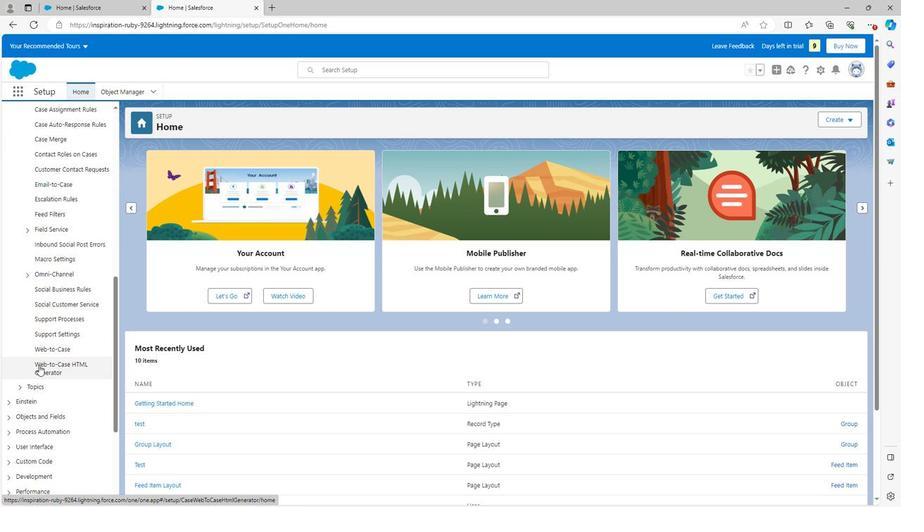
Action: Mouse scrolled (36, 366) with delta (0, 0)
Screenshot: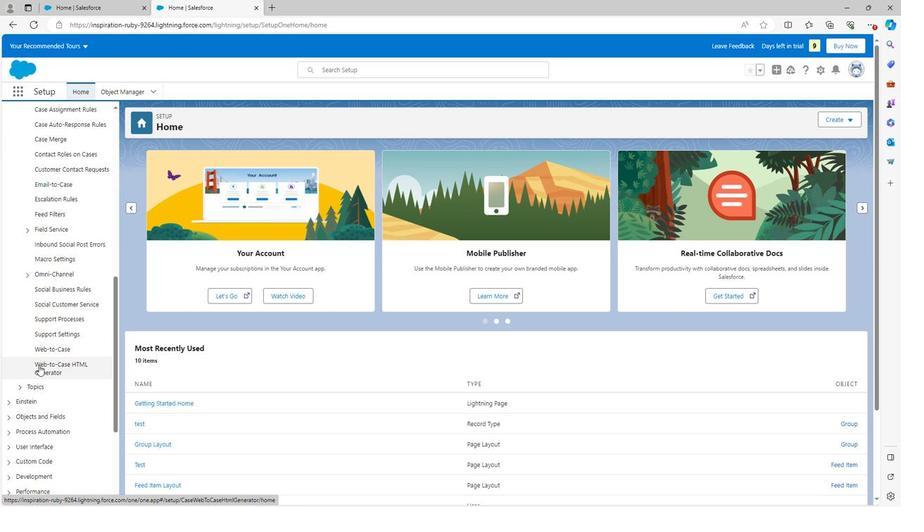 
Action: Mouse scrolled (36, 366) with delta (0, 0)
Screenshot: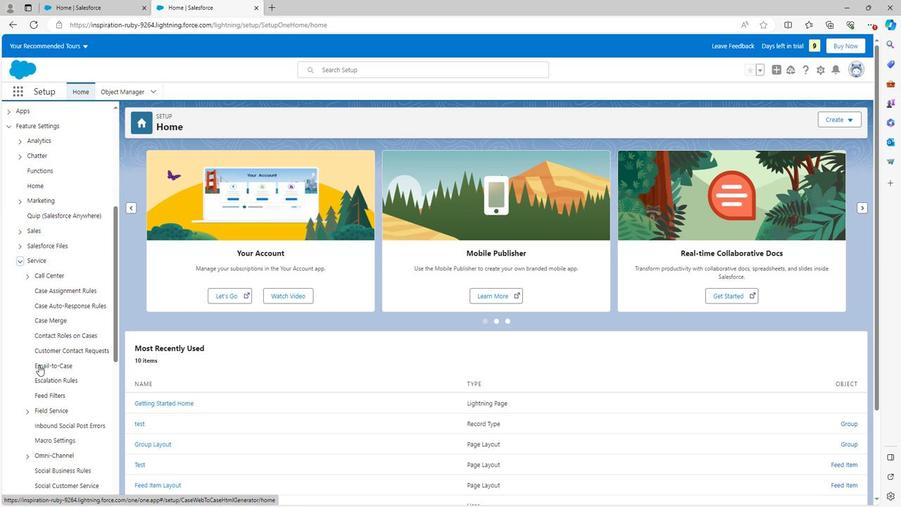 
Action: Mouse moved to (47, 393)
Screenshot: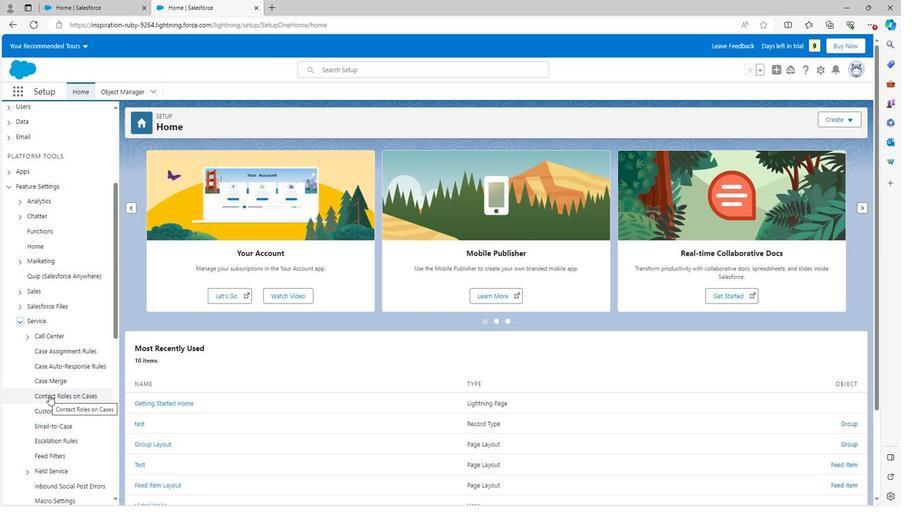 
Action: Mouse scrolled (47, 393) with delta (0, 0)
Screenshot: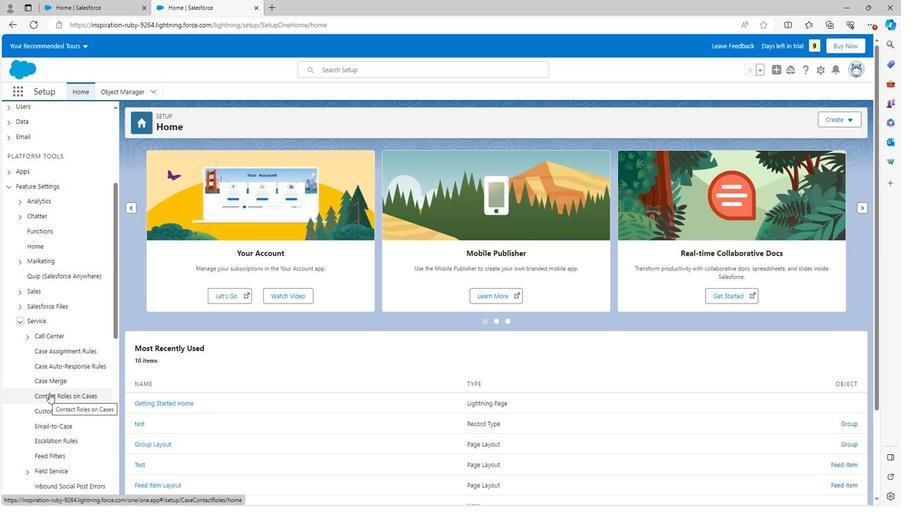 
Action: Mouse scrolled (47, 393) with delta (0, 0)
Screenshot: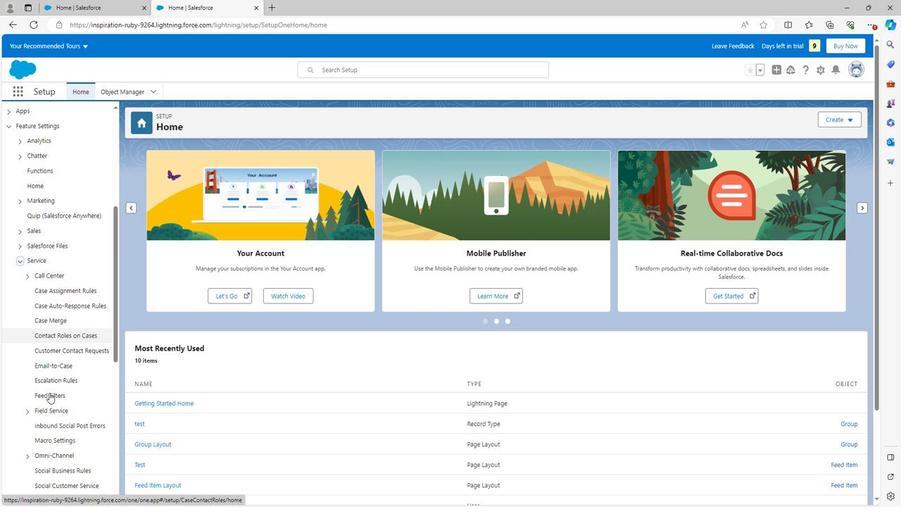 
Action: Mouse scrolled (47, 393) with delta (0, 0)
Screenshot: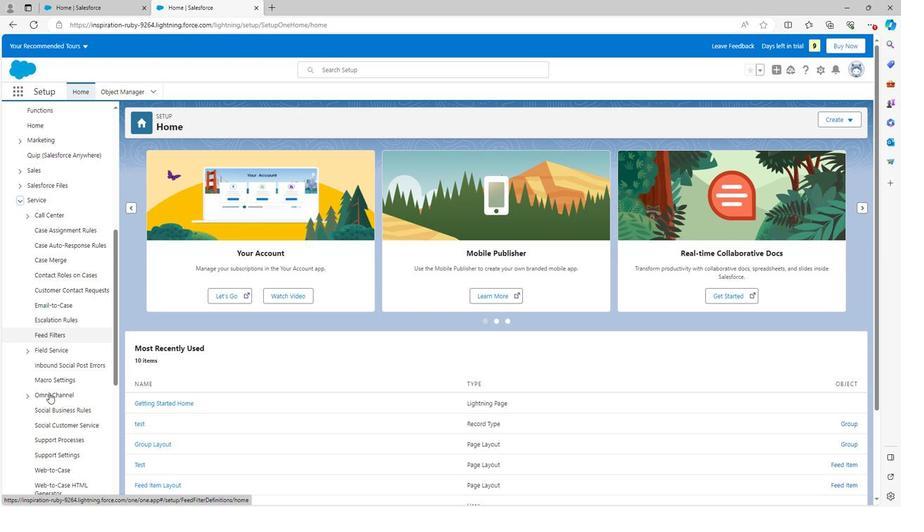 
Action: Mouse moved to (47, 393)
Screenshot: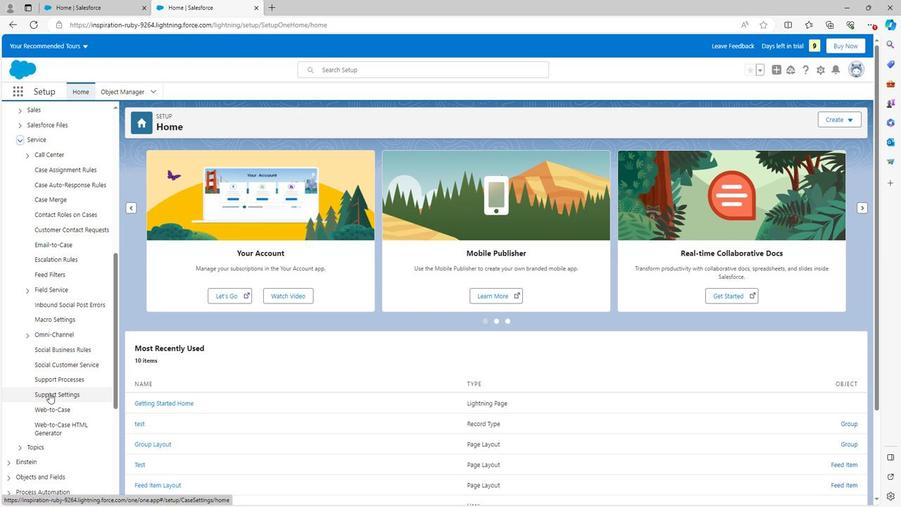 
Action: Mouse scrolled (47, 392) with delta (0, 0)
Screenshot: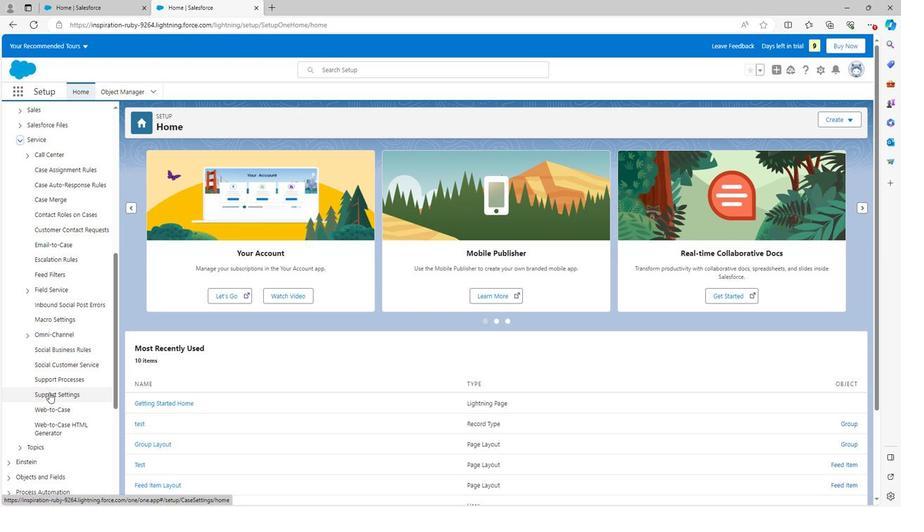 
Action: Mouse moved to (15, 385)
Screenshot: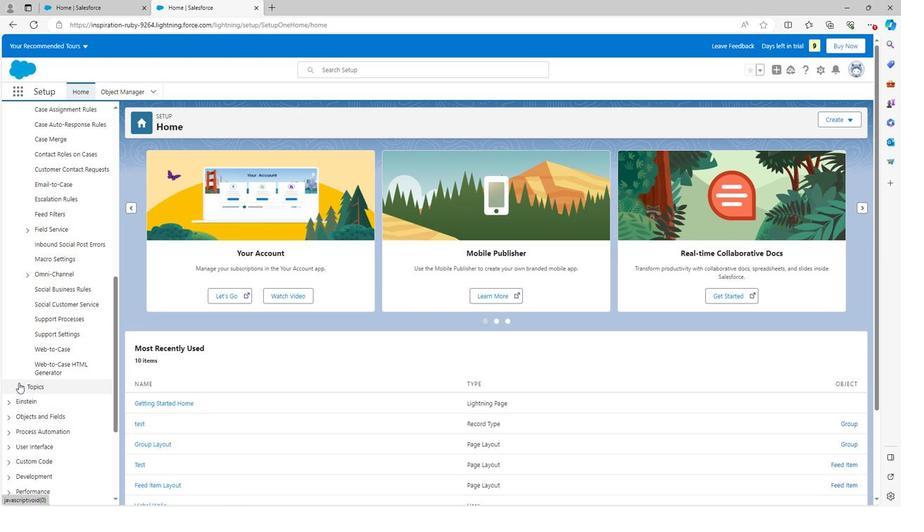 
Action: Mouse pressed left at (15, 385)
Screenshot: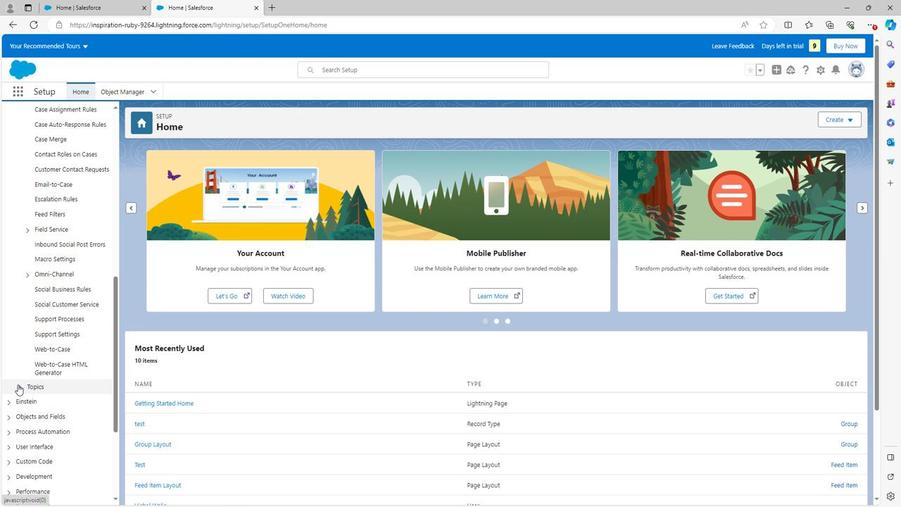 
Action: Mouse moved to (15, 386)
Screenshot: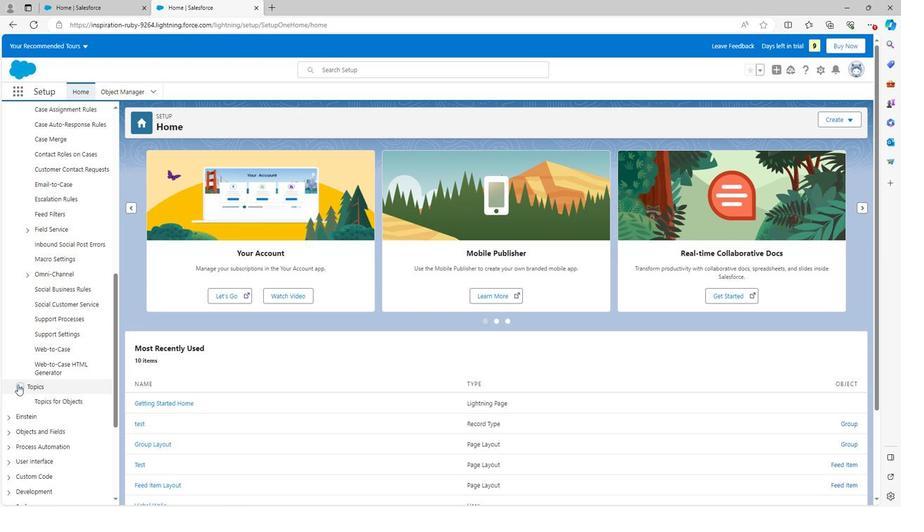 
Action: Mouse scrolled (15, 385) with delta (0, 0)
Screenshot: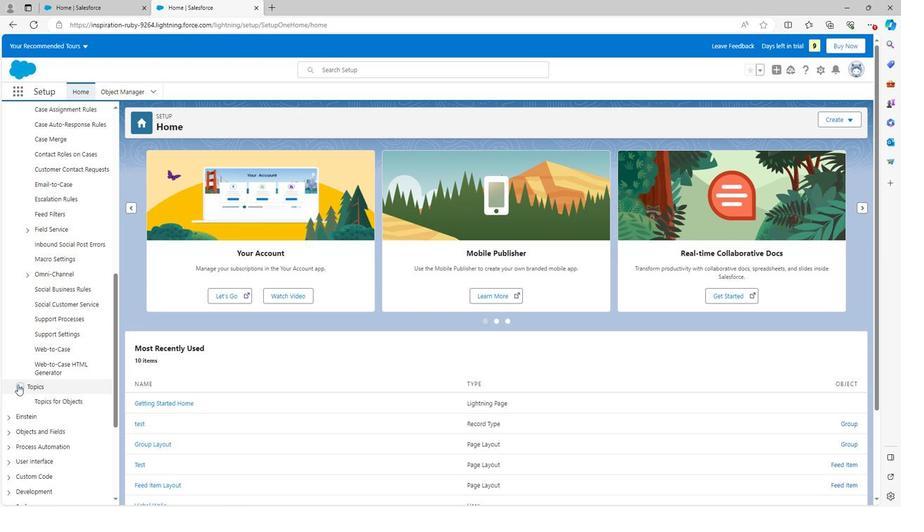 
Action: Mouse moved to (53, 342)
Screenshot: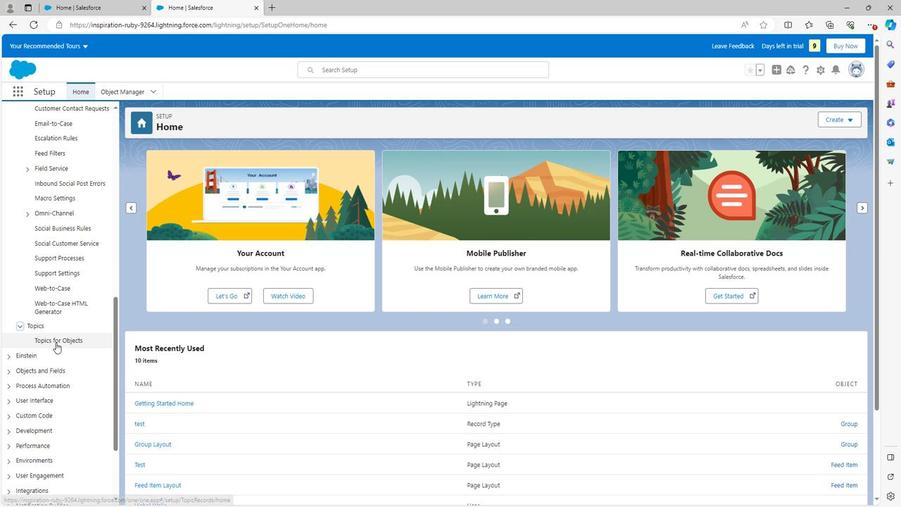 
Action: Mouse pressed left at (53, 342)
Screenshot: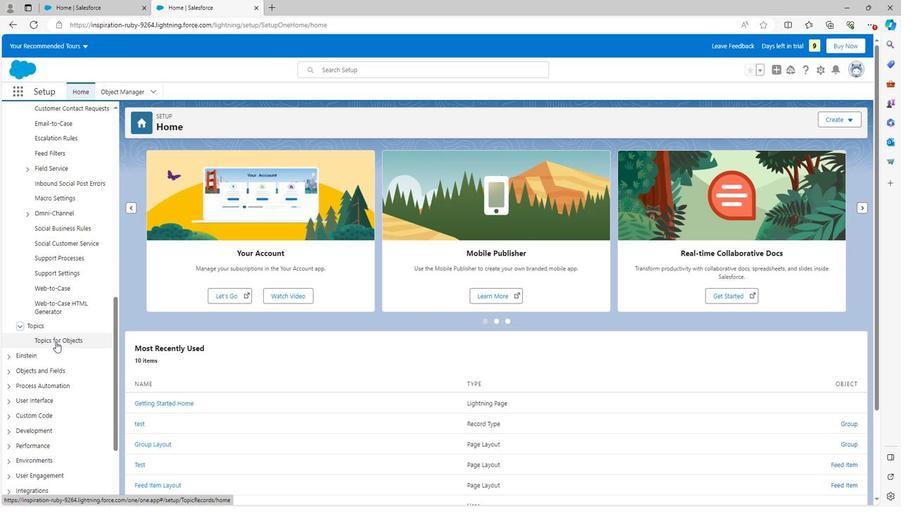 
Action: Mouse moved to (52, 341)
Screenshot: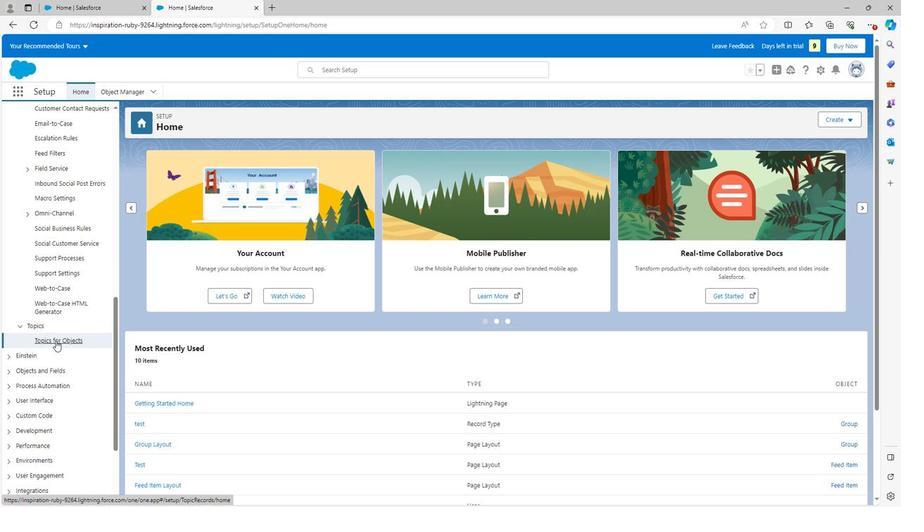 
Action: Mouse pressed left at (52, 341)
Screenshot: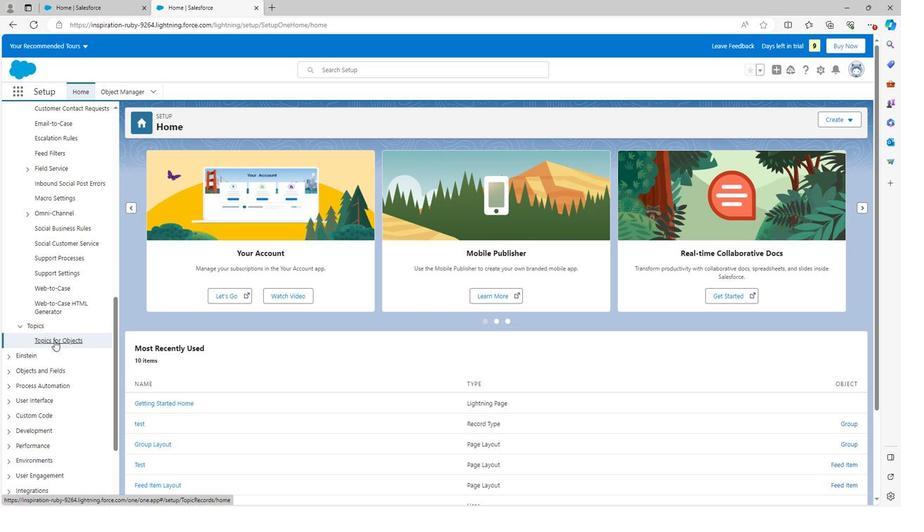 
Action: Mouse moved to (461, 264)
Screenshot: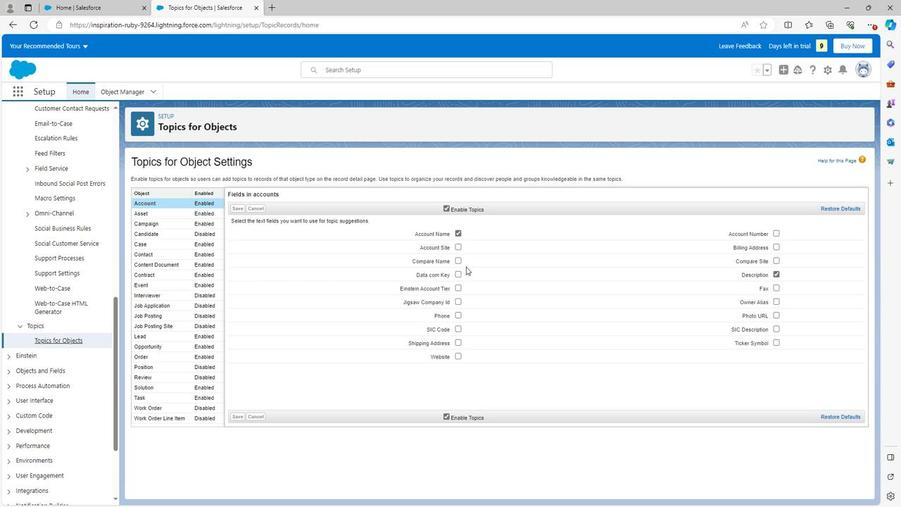
Action: Mouse pressed left at (461, 264)
Screenshot: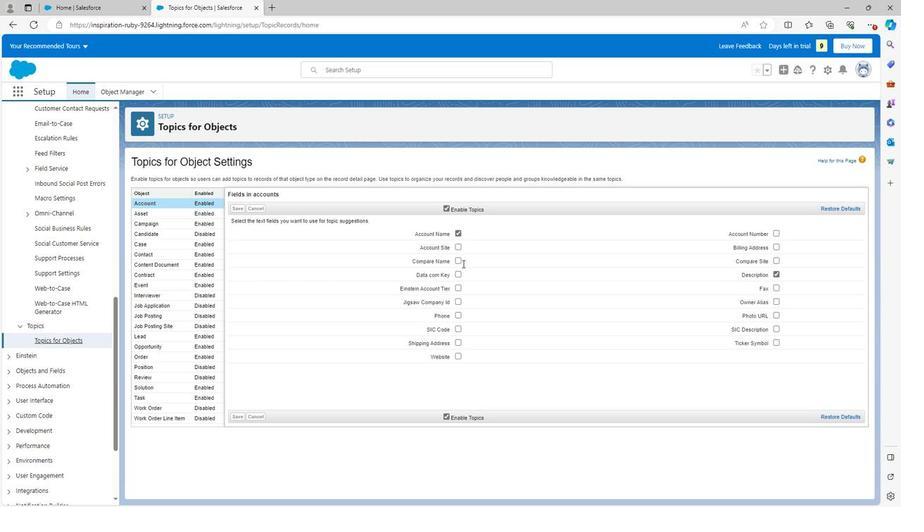 
Action: Mouse moved to (458, 262)
Screenshot: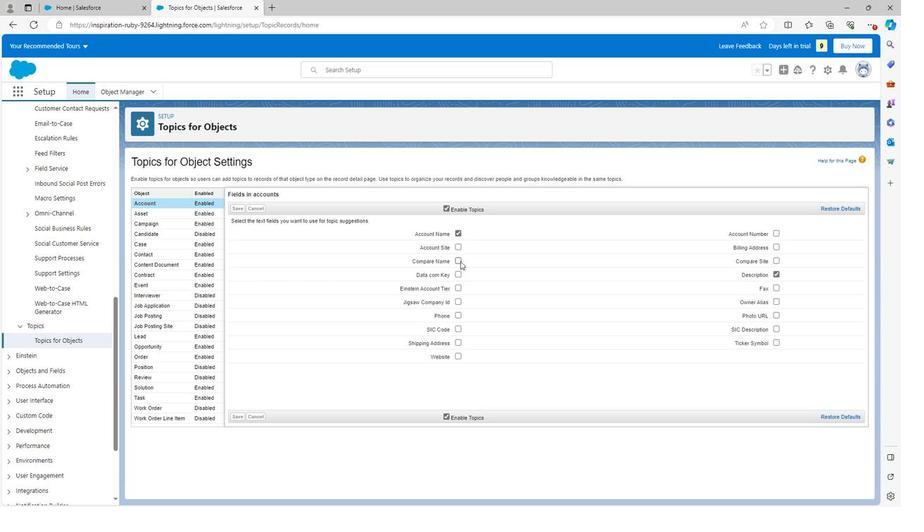 
Action: Mouse pressed left at (458, 262)
Screenshot: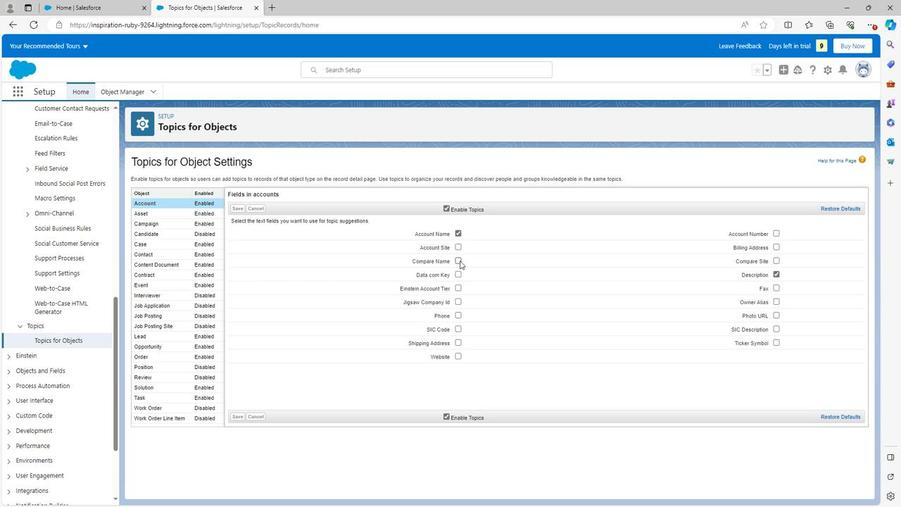 
Action: Mouse moved to (458, 249)
Screenshot: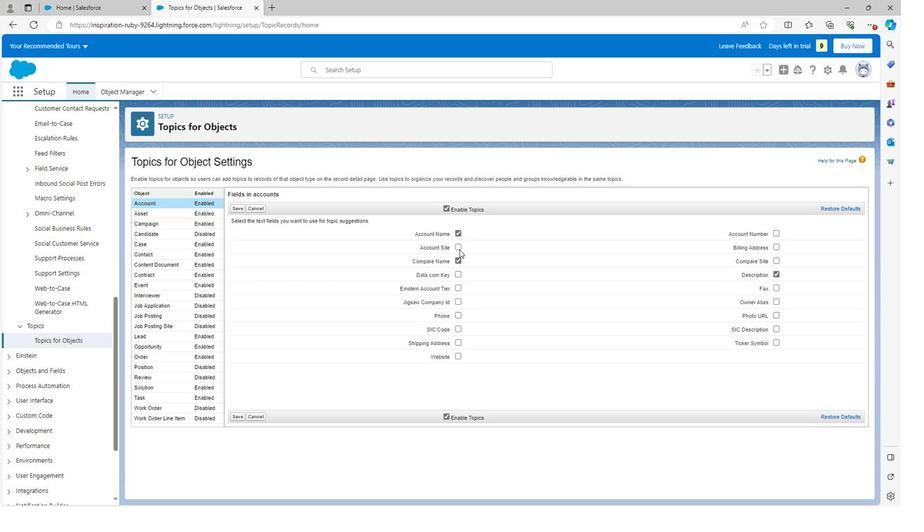 
Action: Mouse pressed left at (458, 249)
Screenshot: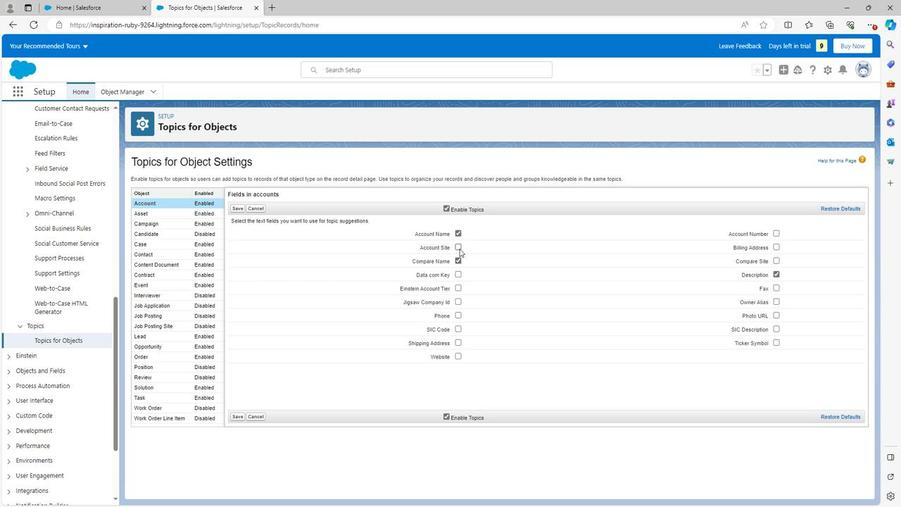 
Action: Mouse pressed left at (458, 249)
Screenshot: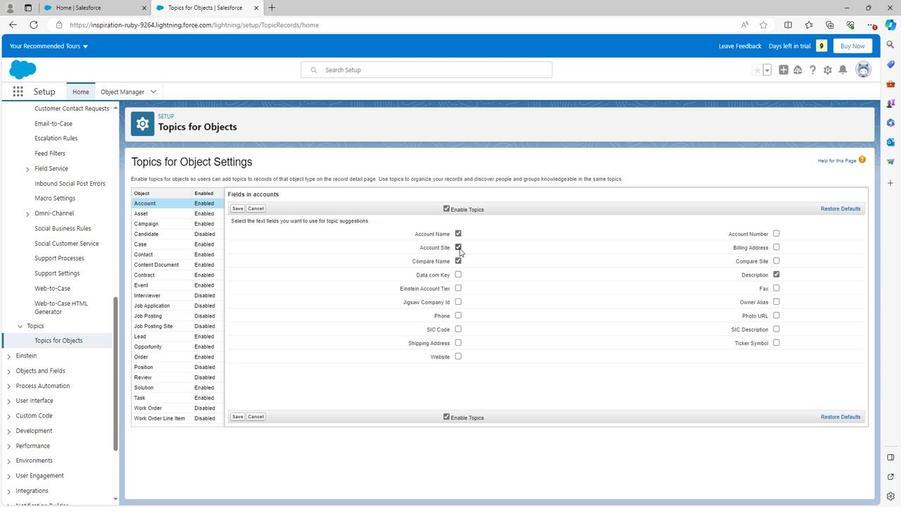 
Action: Mouse moved to (455, 262)
Screenshot: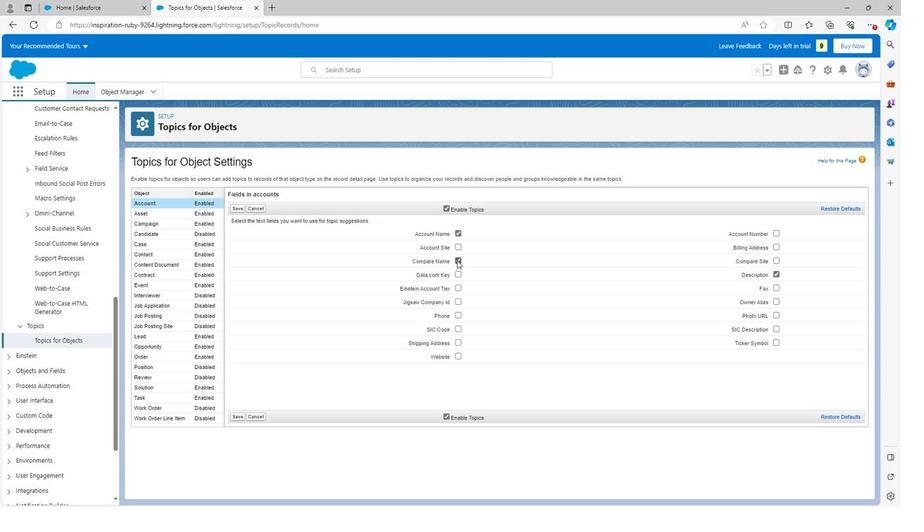 
Action: Mouse pressed left at (455, 262)
Screenshot: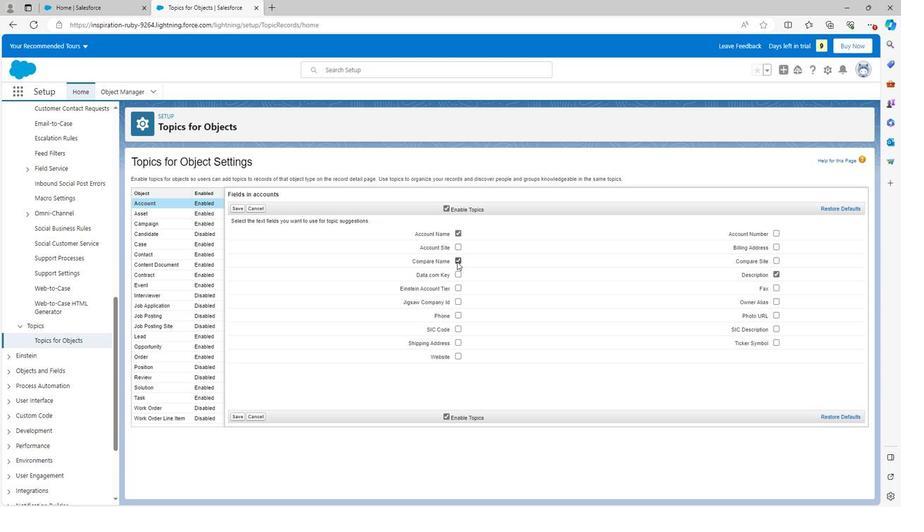 
Action: Mouse moved to (439, 330)
Screenshot: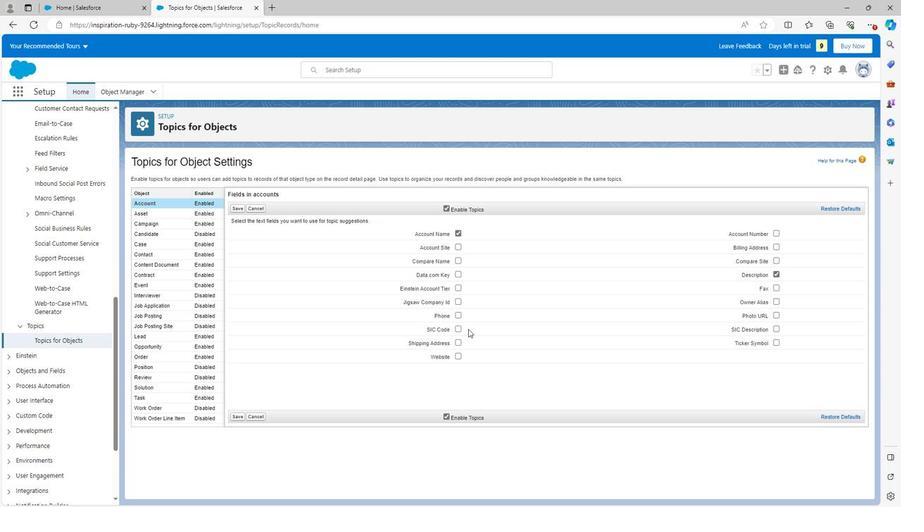 
Action: Mouse scrolled (439, 330) with delta (0, 0)
Screenshot: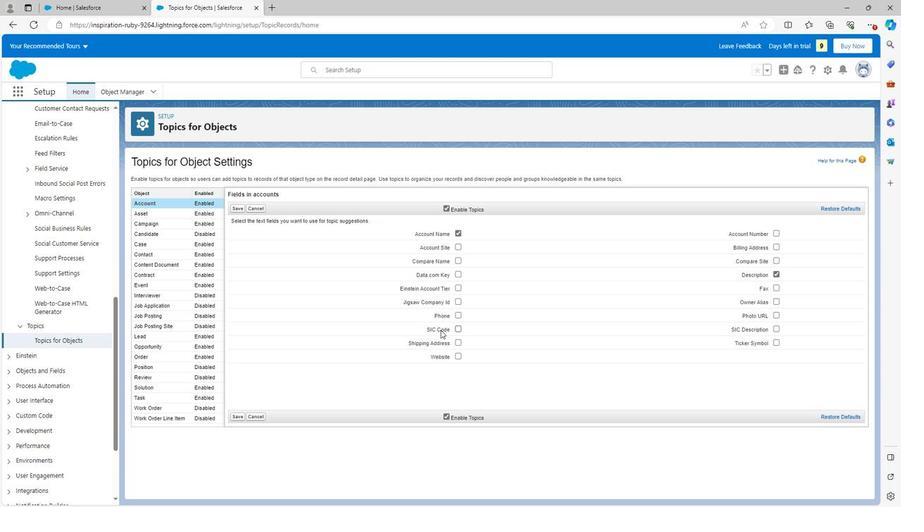 
Action: Mouse moved to (439, 331)
Screenshot: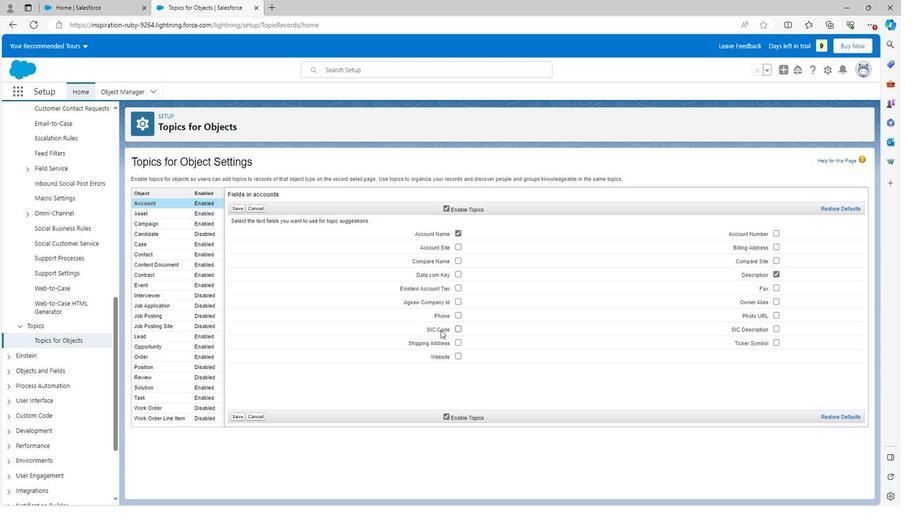 
Action: Mouse scrolled (439, 330) with delta (0, 0)
Screenshot: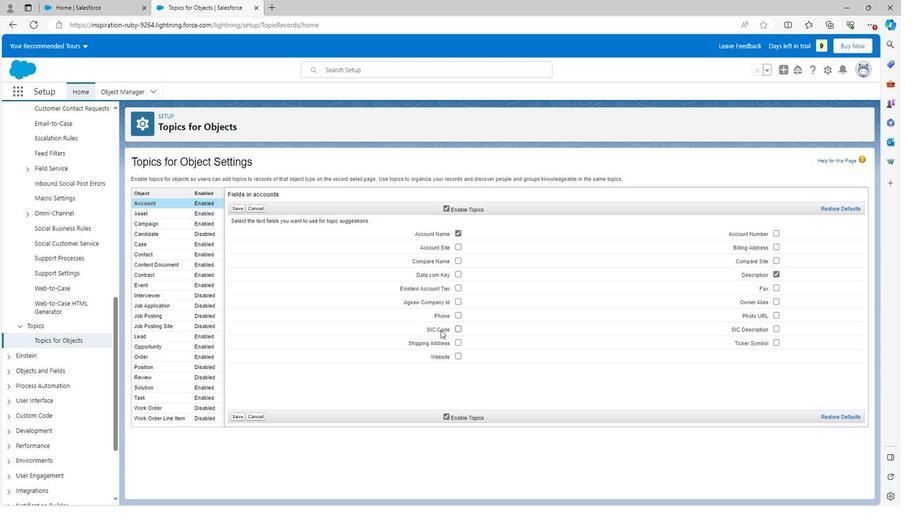 
Action: Mouse moved to (439, 332)
Screenshot: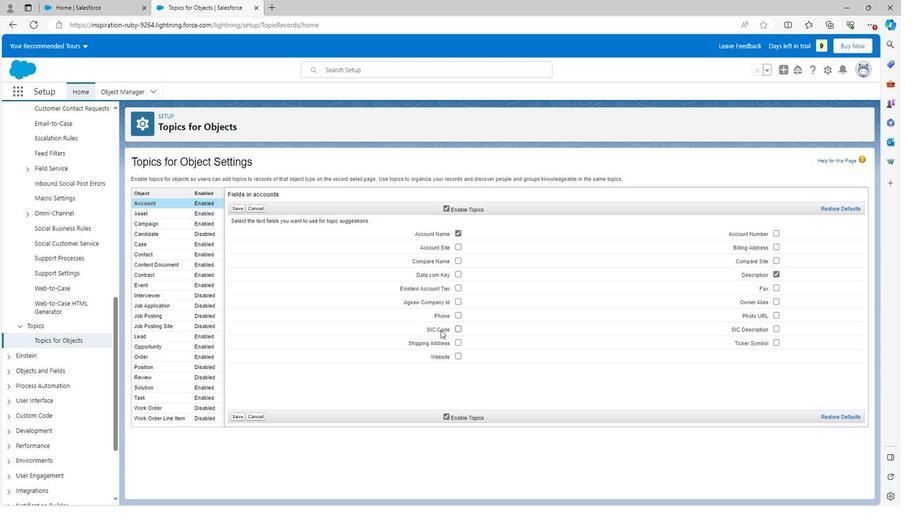 
Action: Mouse scrolled (439, 332) with delta (0, 0)
Screenshot: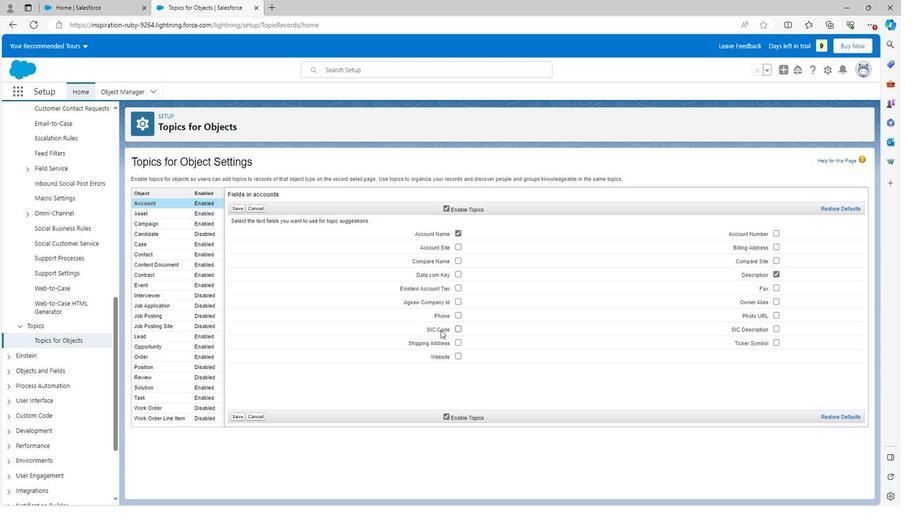 
Action: Mouse moved to (441, 331)
Screenshot: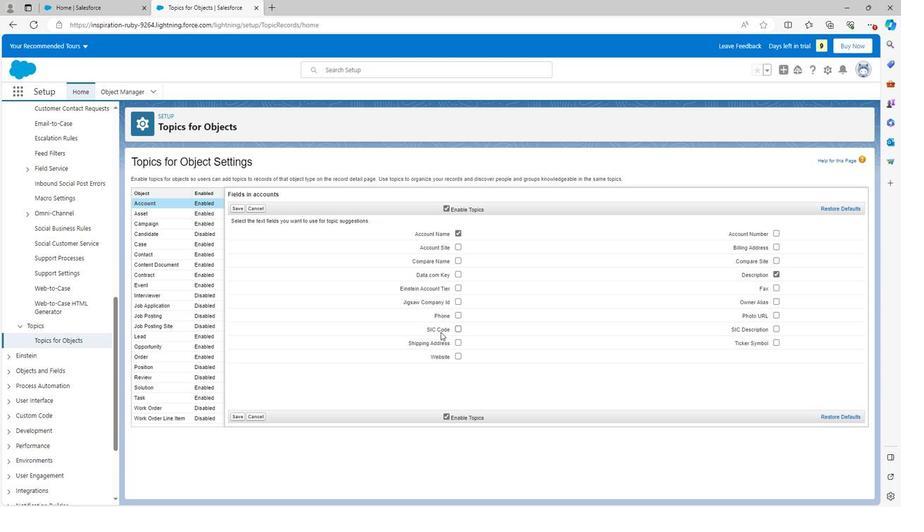 
Action: Mouse scrolled (441, 330) with delta (0, 0)
Screenshot: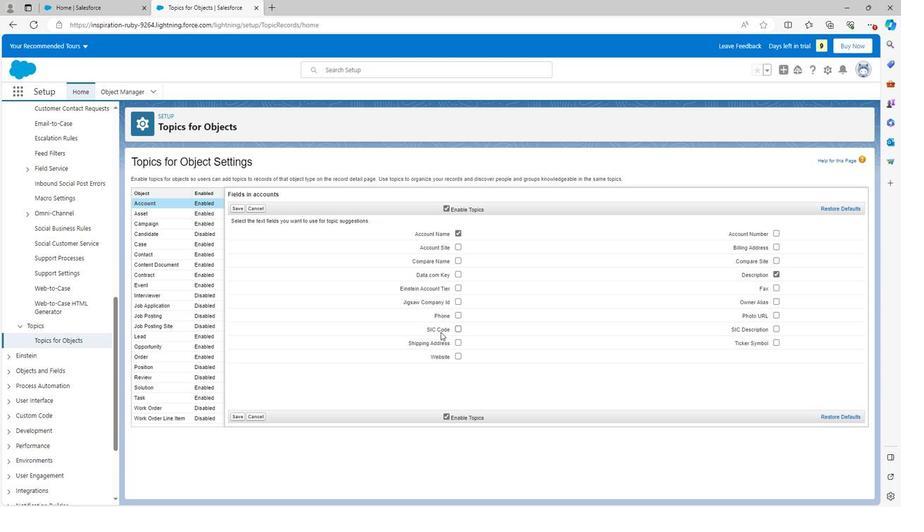 
Action: Mouse moved to (441, 332)
Screenshot: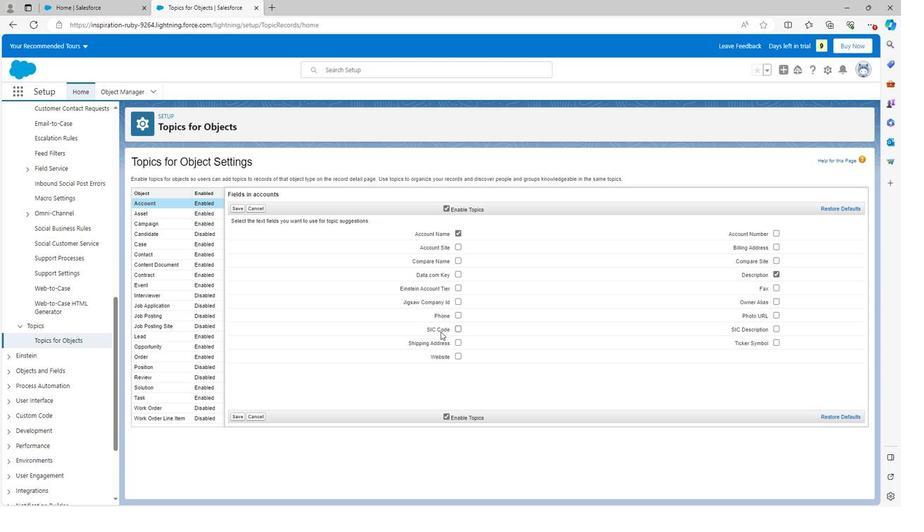 
Action: Mouse scrolled (441, 331) with delta (0, 0)
Screenshot: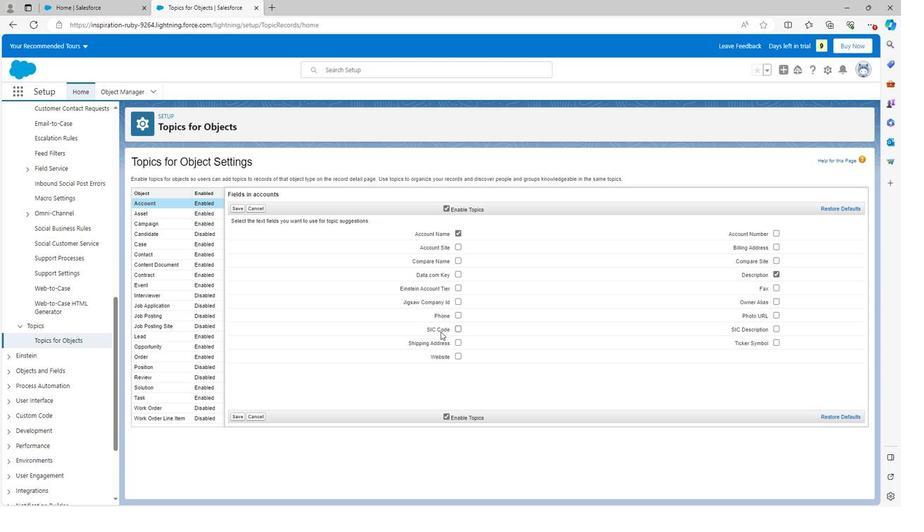 
Action: Mouse moved to (442, 334)
Screenshot: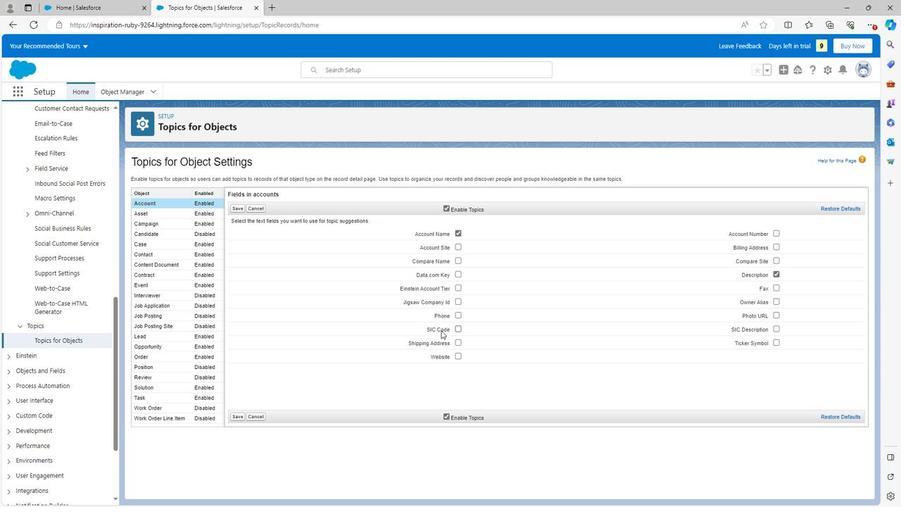 
Action: Mouse scrolled (442, 333) with delta (0, 0)
Screenshot: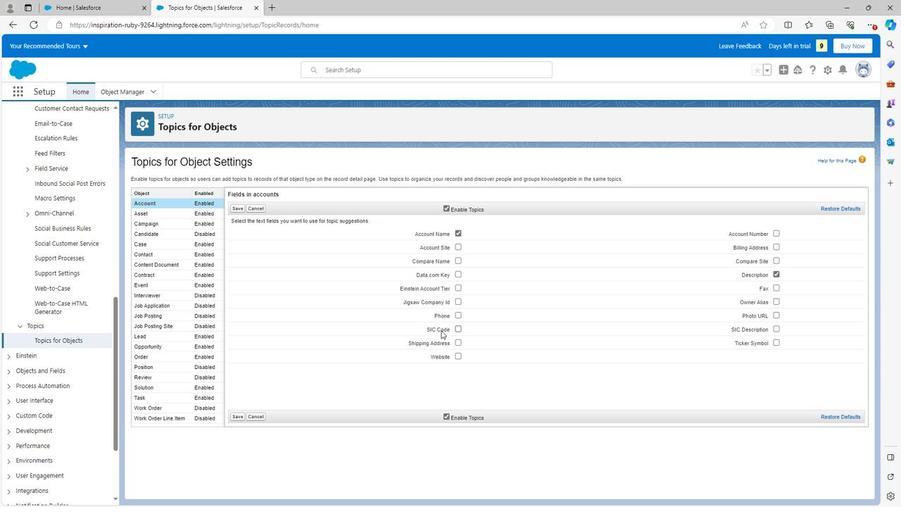 
Action: Mouse moved to (445, 336)
Screenshot: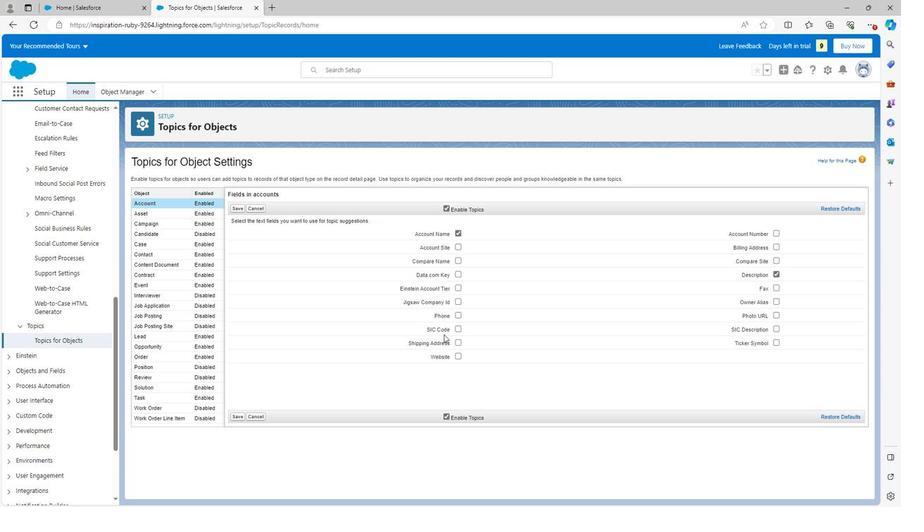 
